 Task: Search one way flight ticket for 1 adult, 5 children, 2 infants in seat and 1 infant on lap in first from Medford: Rogue Valley International-medford Airport to Greensboro: Piedmont Triad International Airport on 5-1-2023. Choice of flights is JetBlue. Number of bags: 7 checked bags. Price is upto 100000. Outbound departure time preference is 15:45. Flight should be less emission only.
Action: Mouse moved to (218, 239)
Screenshot: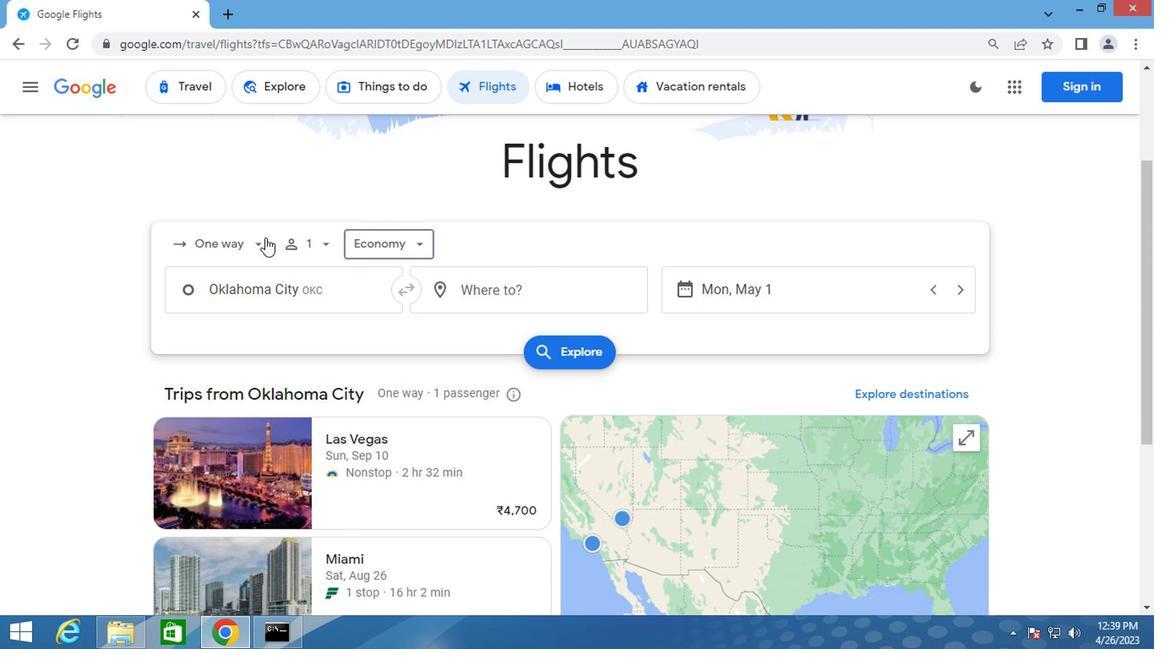 
Action: Mouse pressed left at (218, 239)
Screenshot: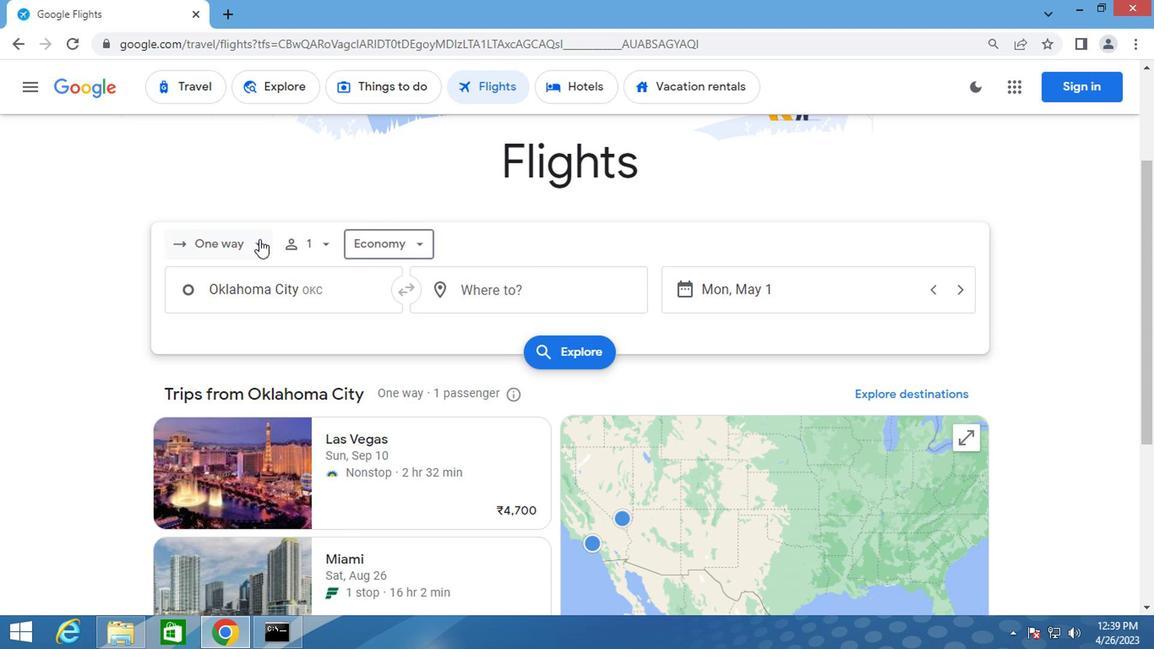 
Action: Mouse moved to (200, 313)
Screenshot: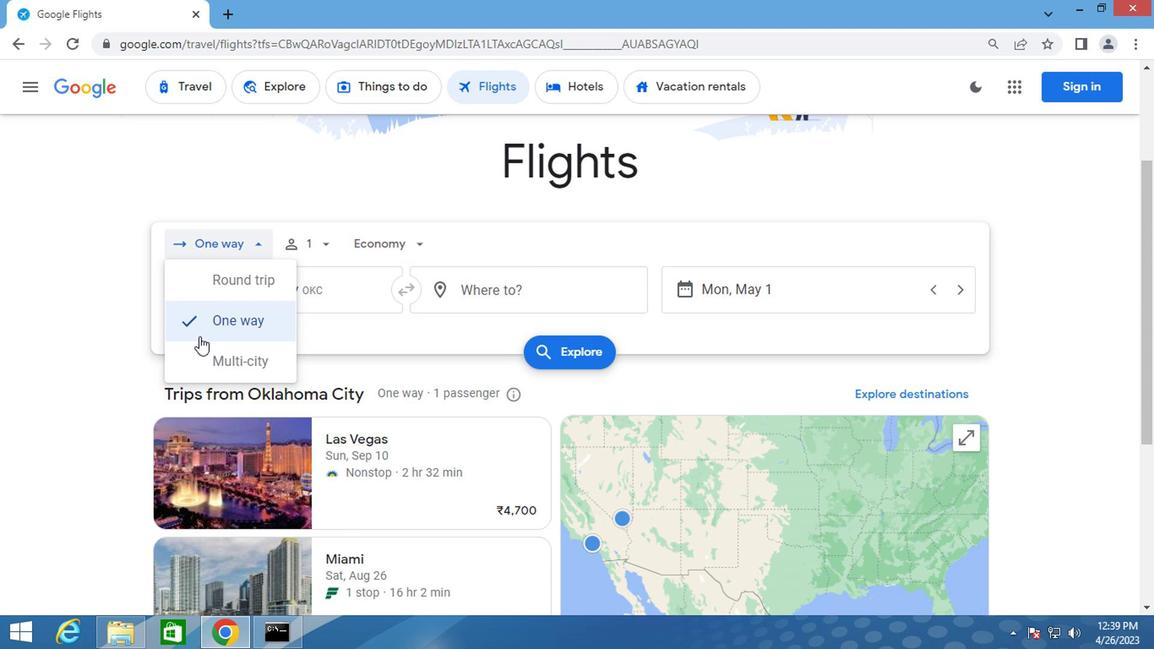 
Action: Mouse pressed left at (200, 313)
Screenshot: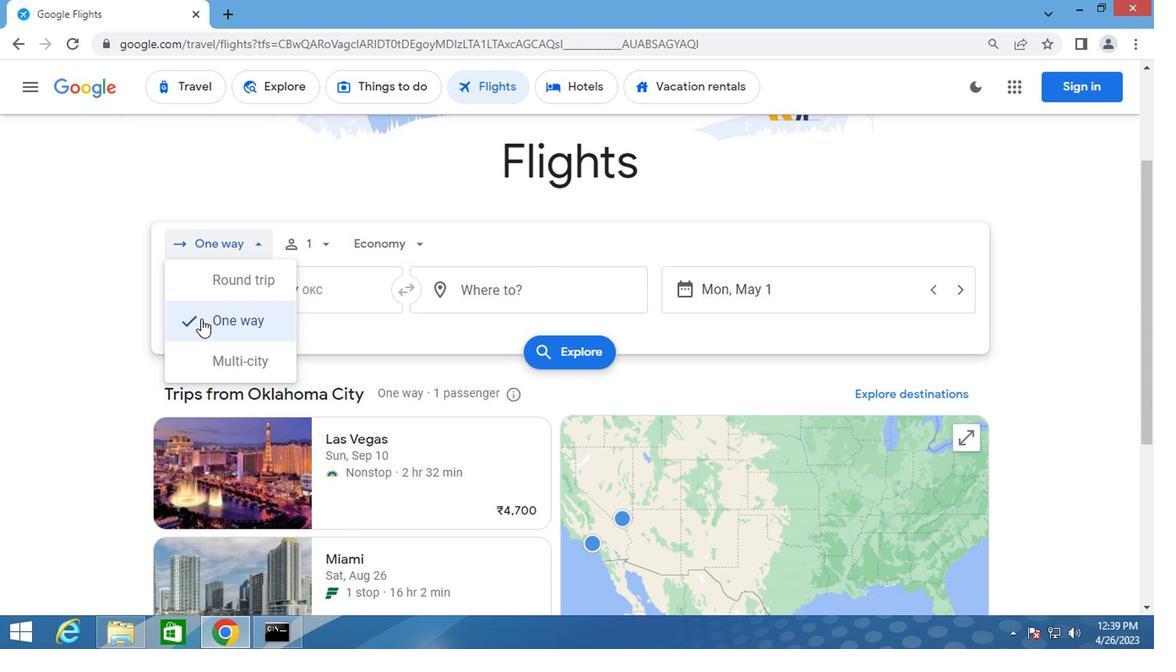 
Action: Mouse moved to (315, 241)
Screenshot: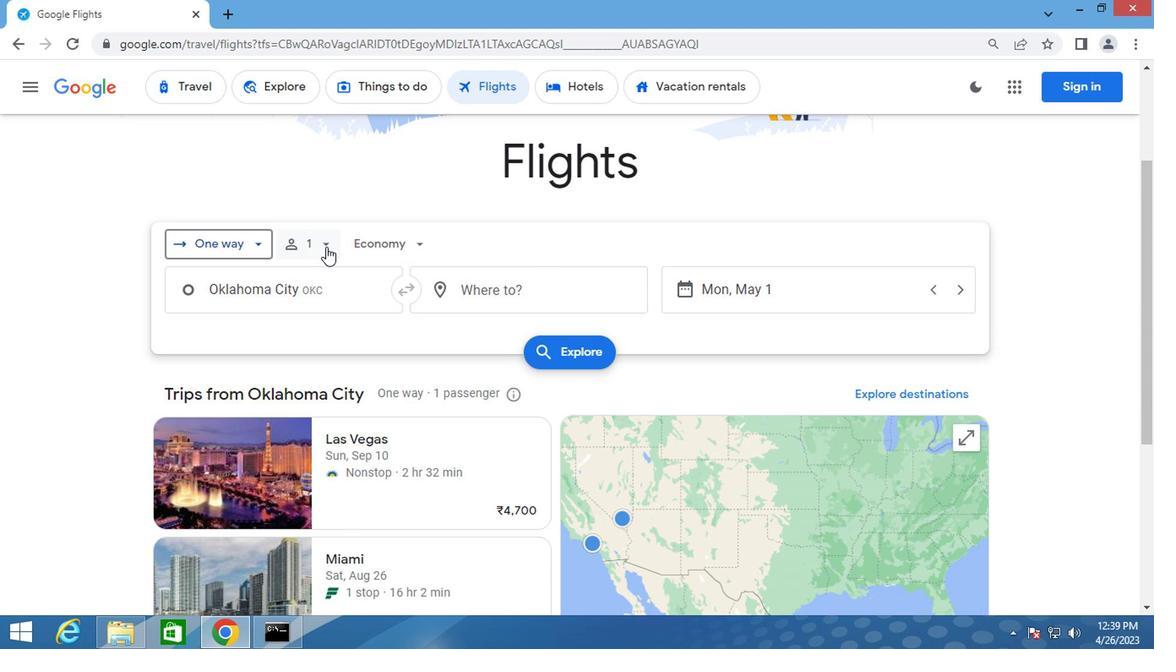 
Action: Mouse pressed left at (315, 241)
Screenshot: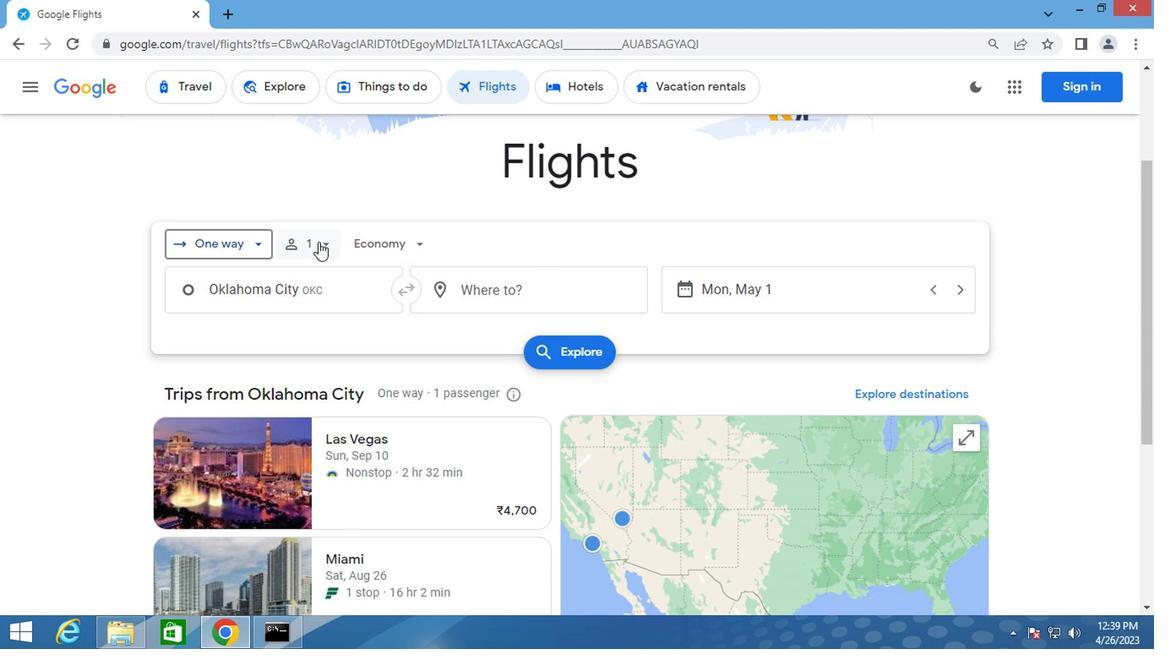
Action: Mouse moved to (449, 336)
Screenshot: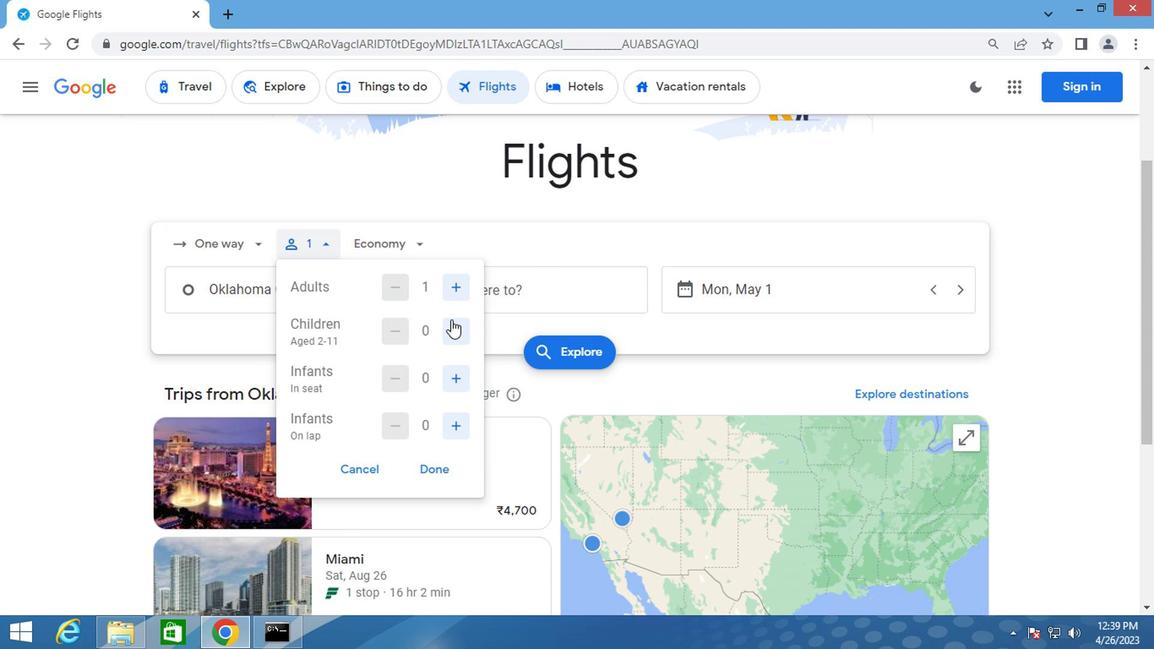 
Action: Mouse pressed left at (449, 336)
Screenshot: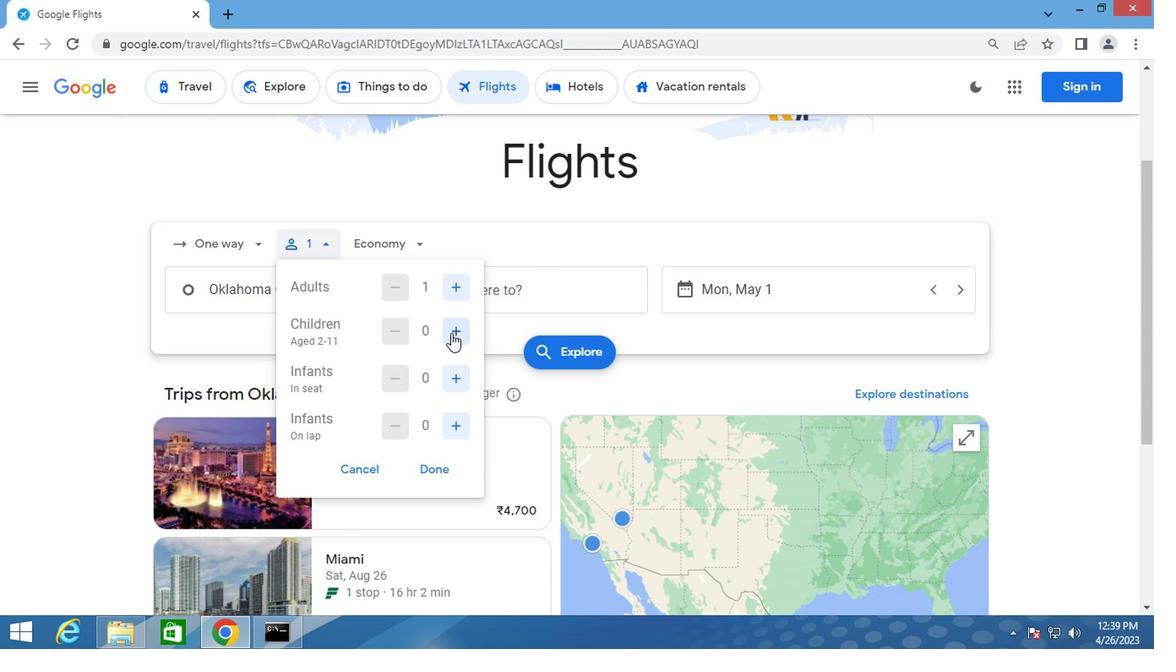 
Action: Mouse pressed left at (449, 336)
Screenshot: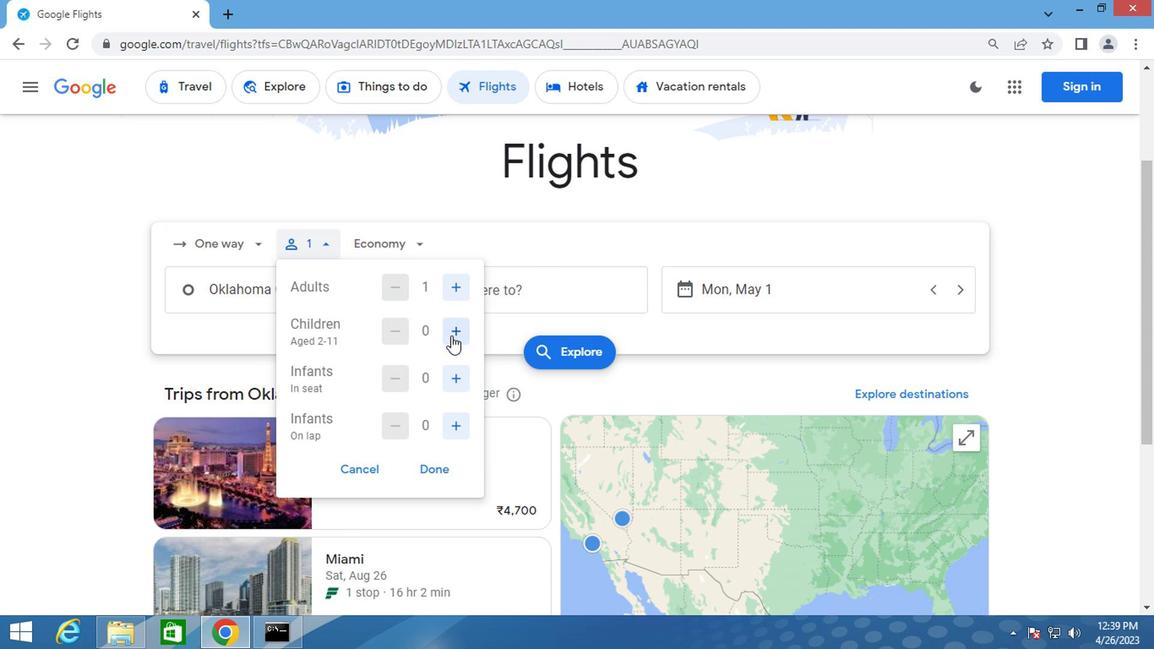
Action: Mouse pressed left at (449, 336)
Screenshot: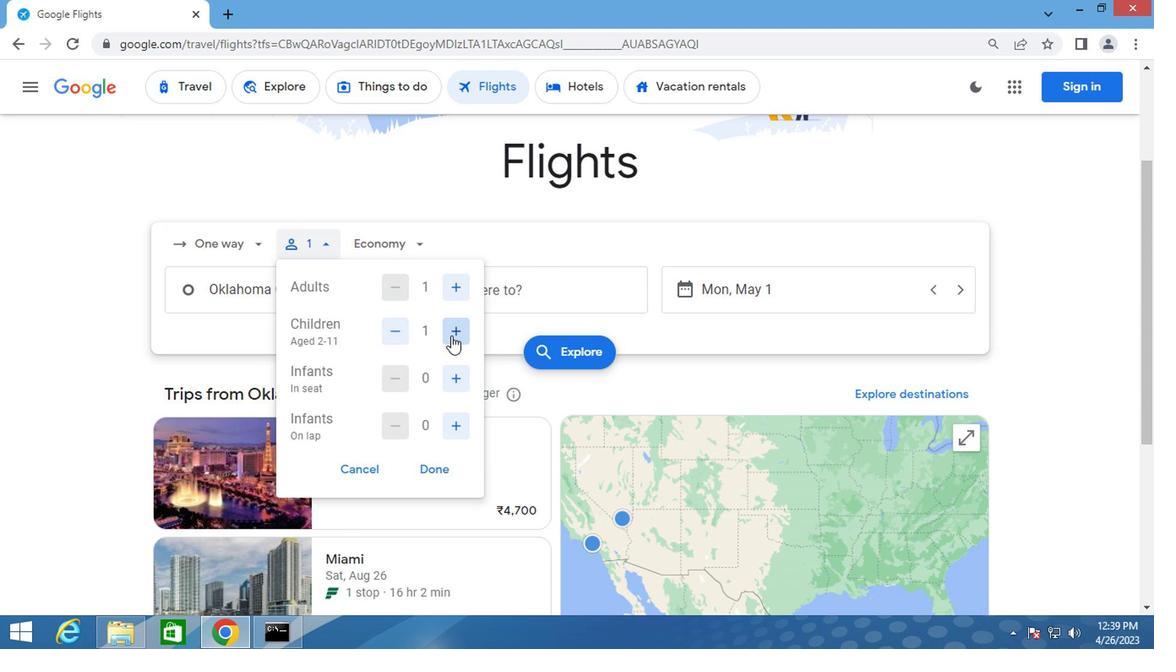 
Action: Mouse pressed left at (449, 336)
Screenshot: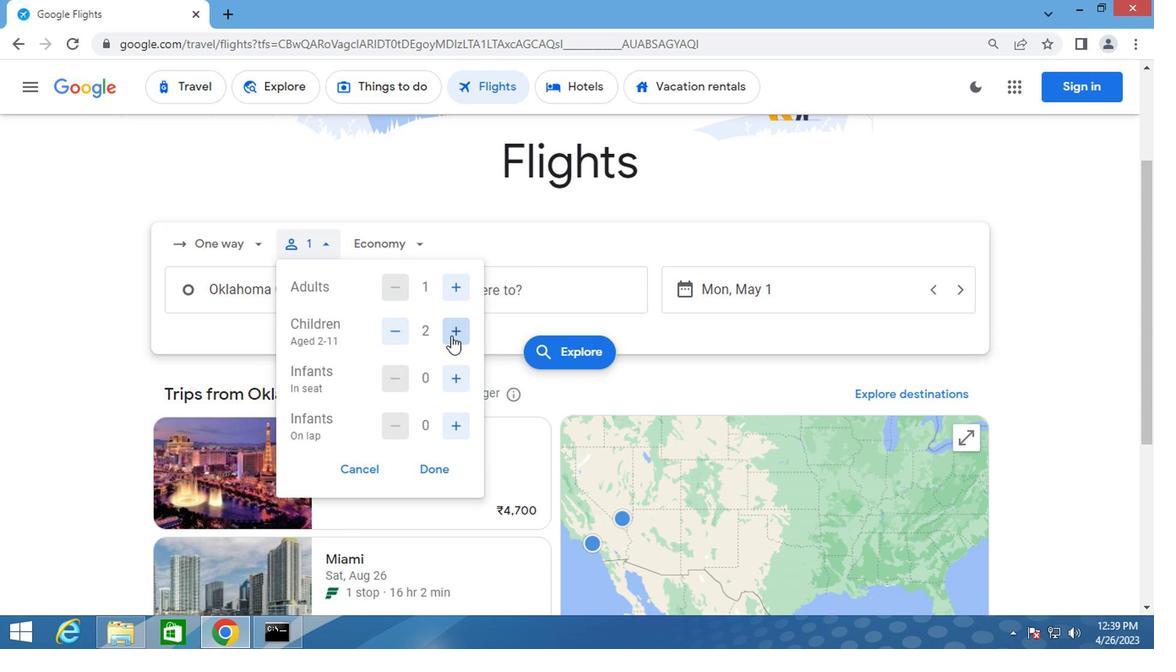 
Action: Mouse moved to (449, 331)
Screenshot: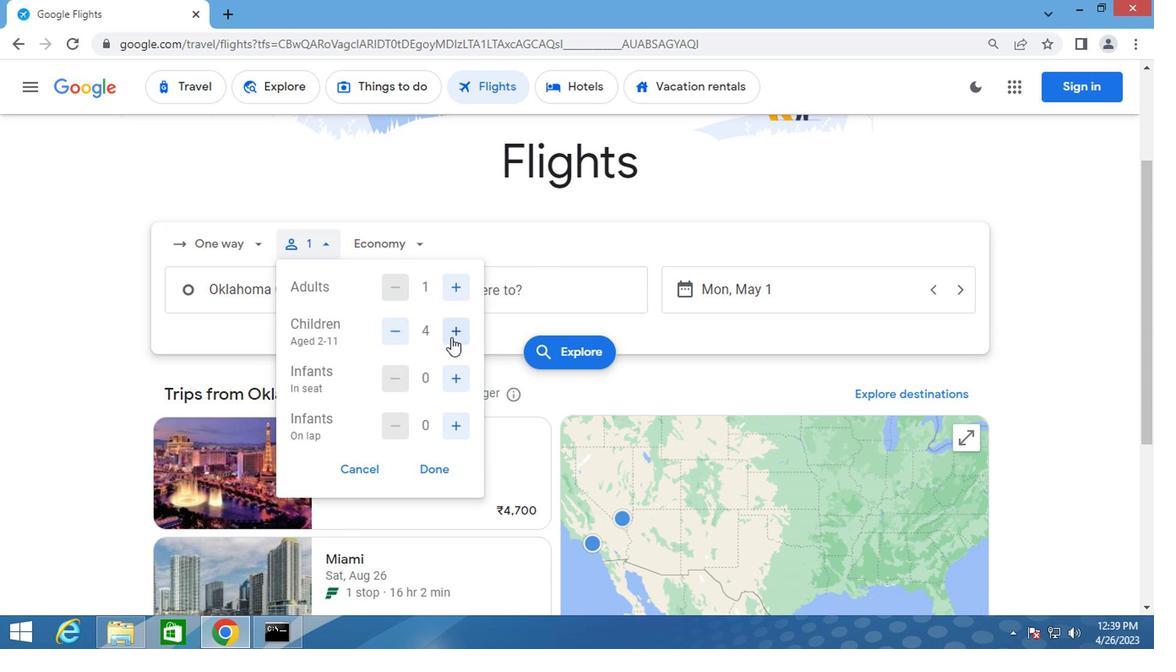 
Action: Mouse pressed left at (449, 331)
Screenshot: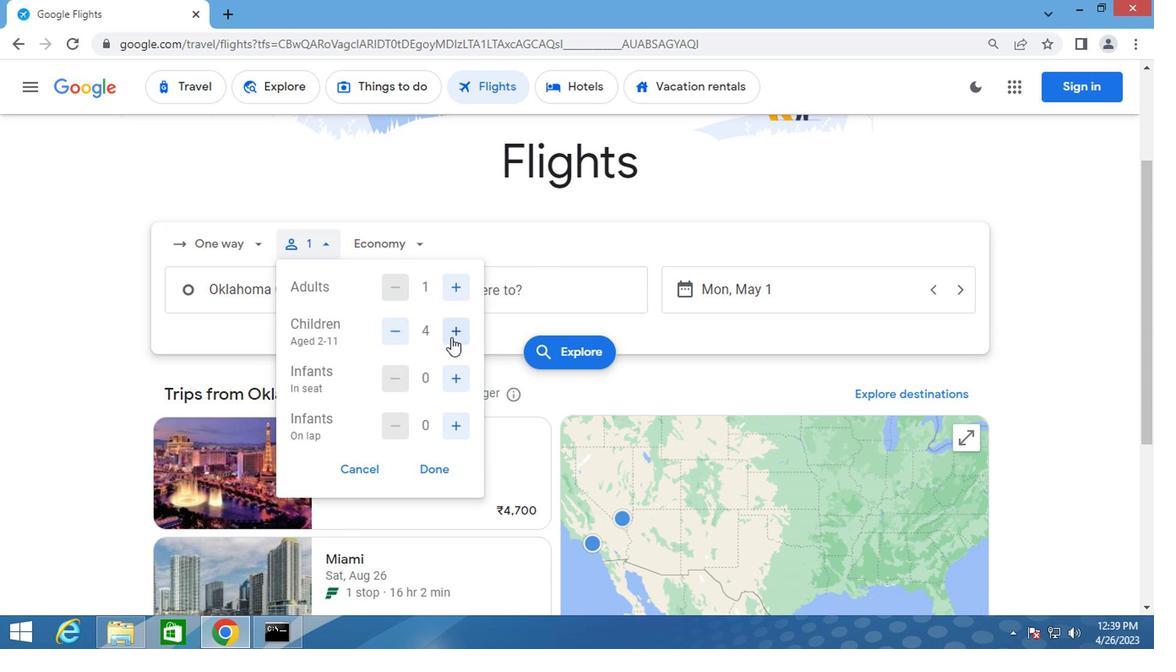 
Action: Mouse moved to (456, 373)
Screenshot: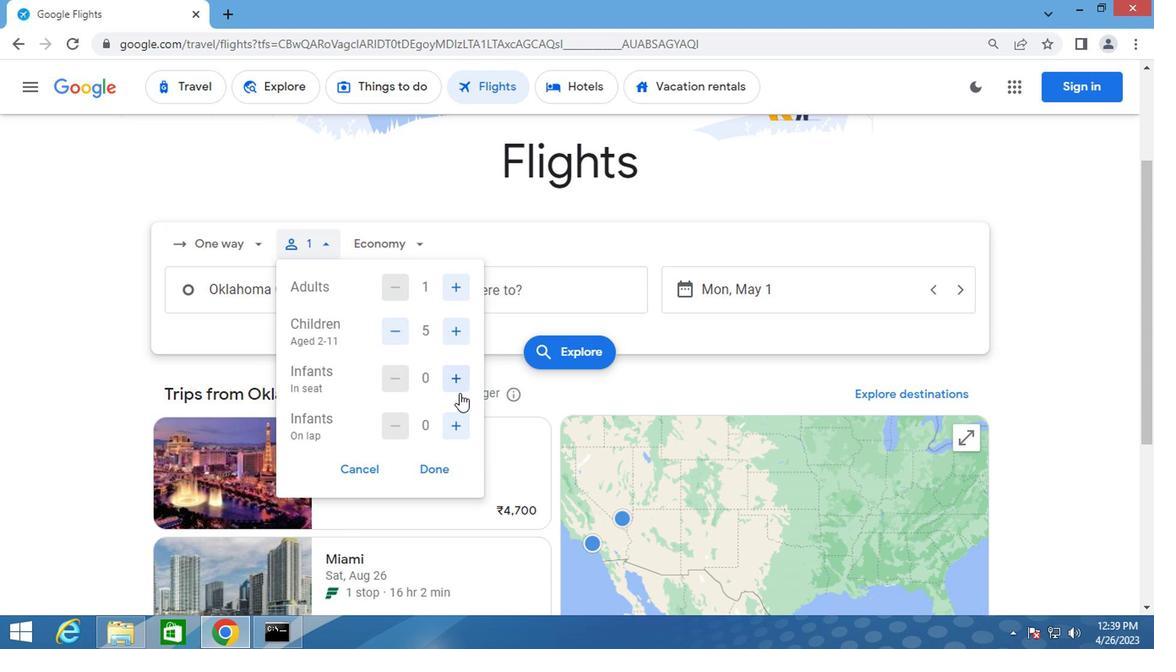 
Action: Mouse pressed left at (456, 373)
Screenshot: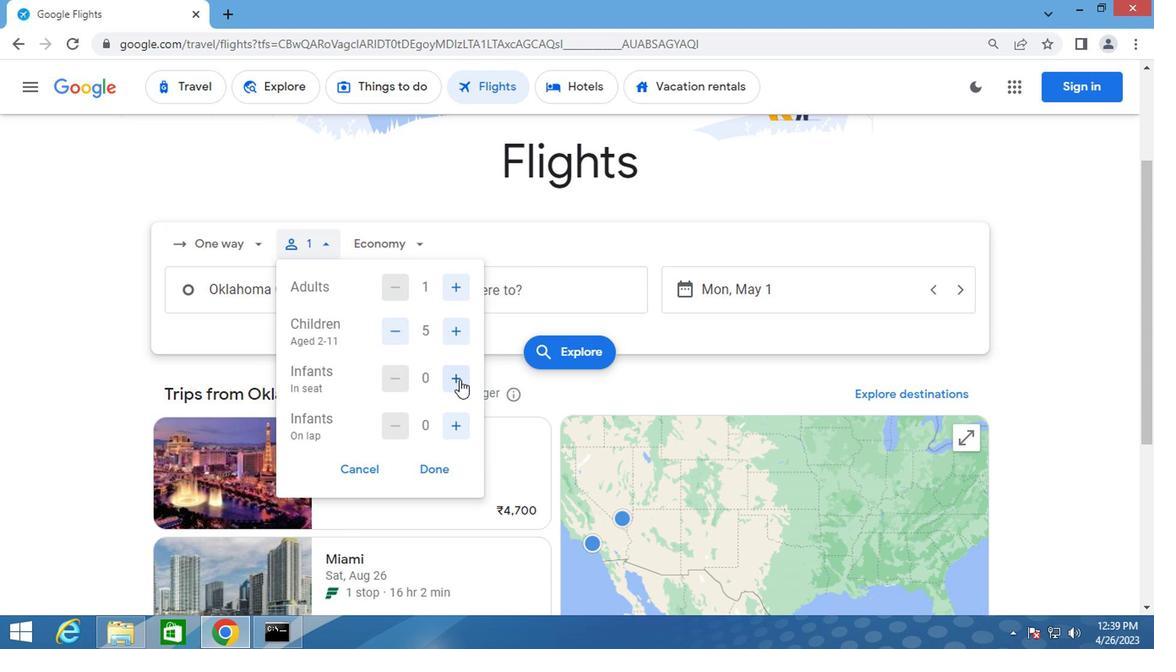 
Action: Mouse pressed left at (456, 373)
Screenshot: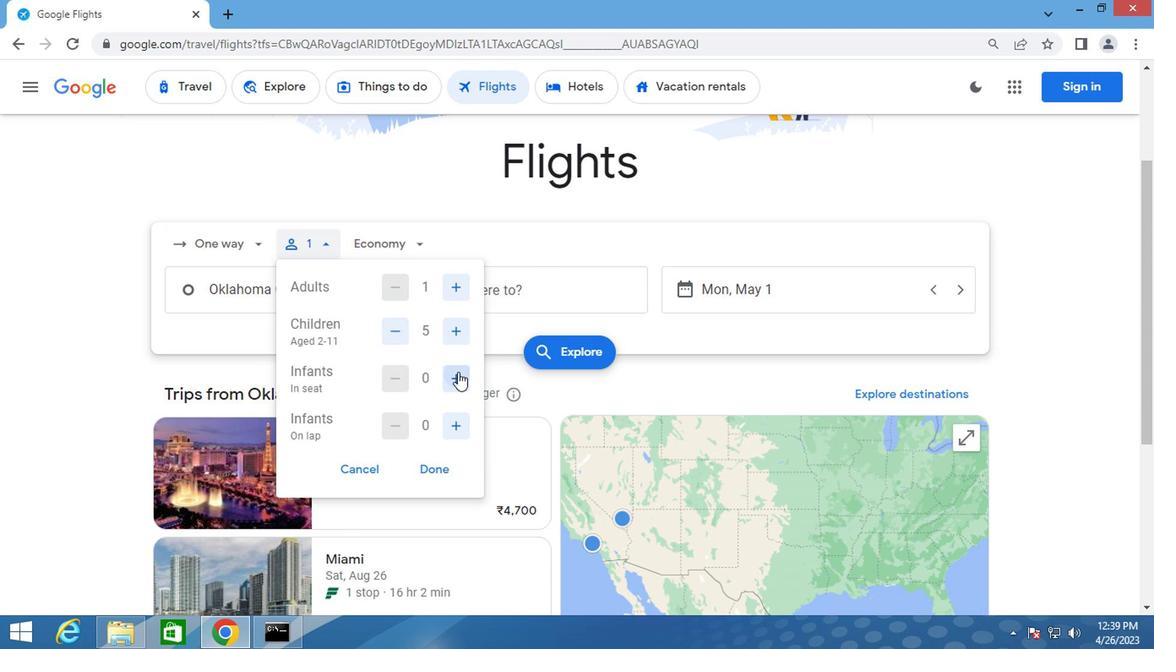 
Action: Mouse moved to (458, 415)
Screenshot: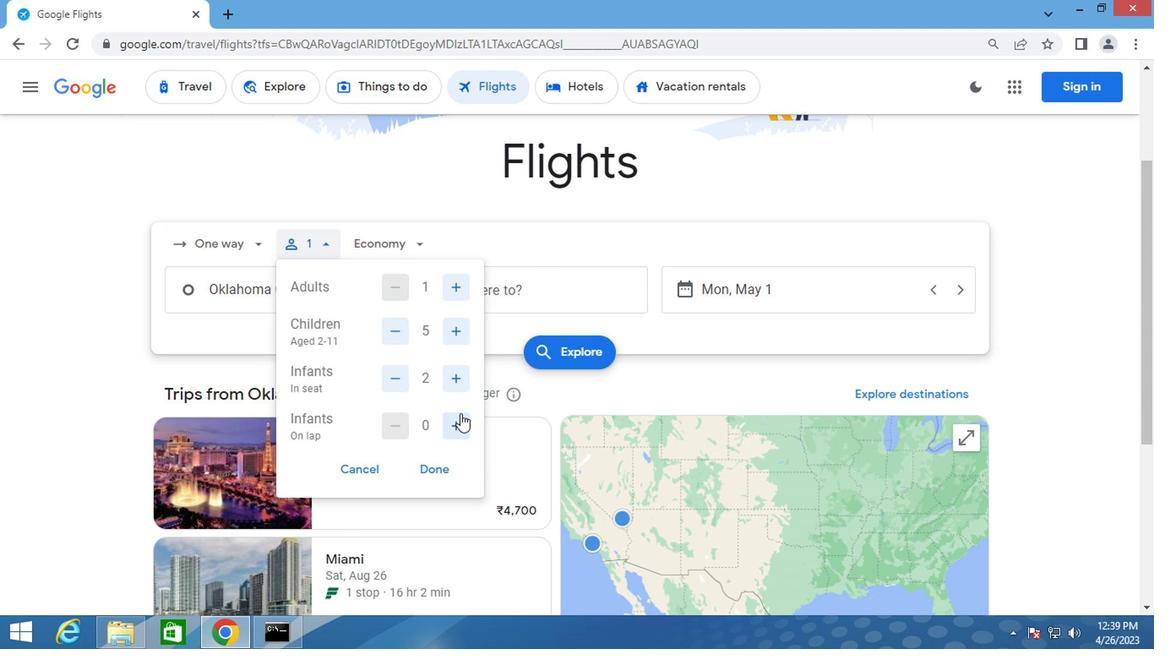 
Action: Mouse pressed left at (458, 415)
Screenshot: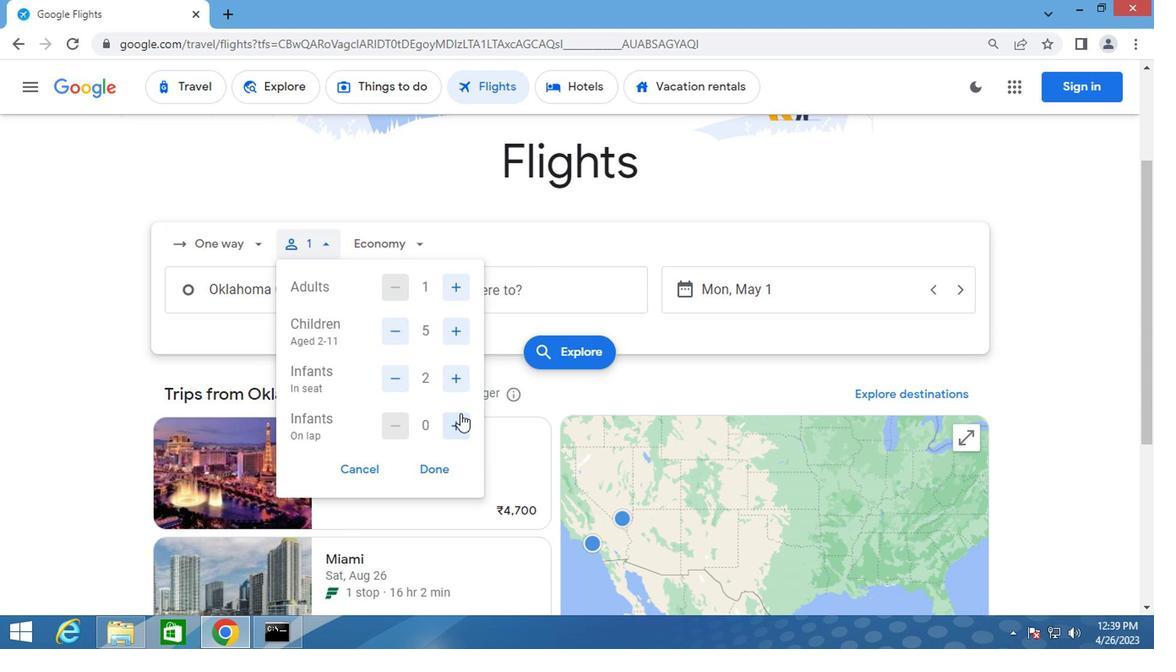 
Action: Mouse moved to (399, 251)
Screenshot: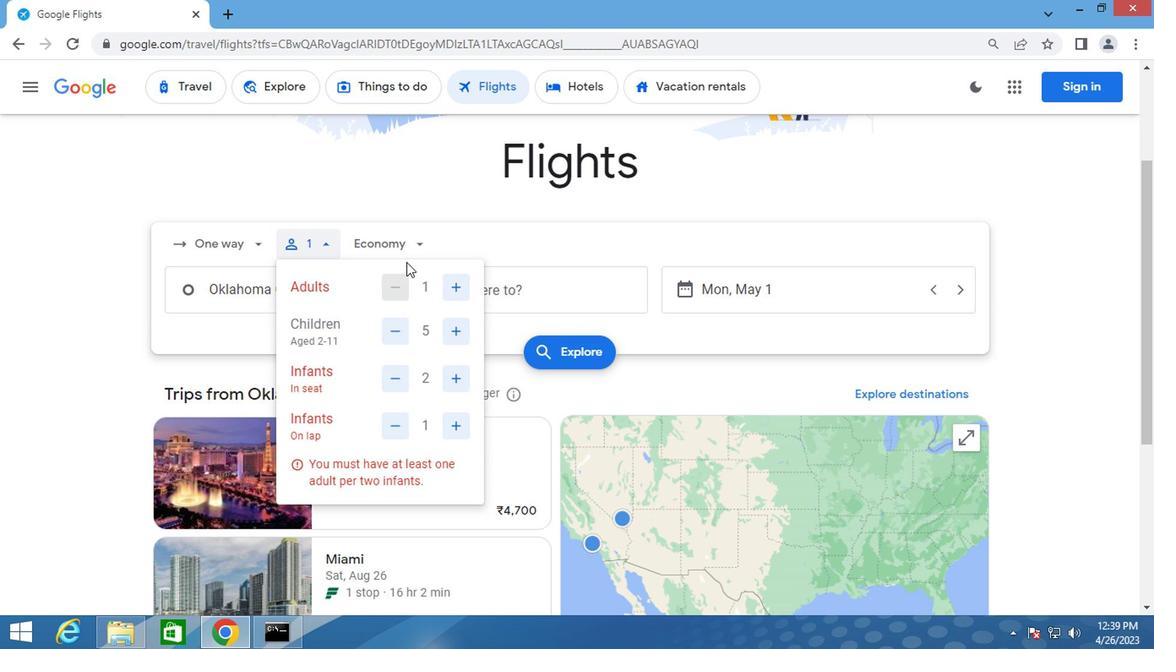 
Action: Mouse pressed left at (399, 251)
Screenshot: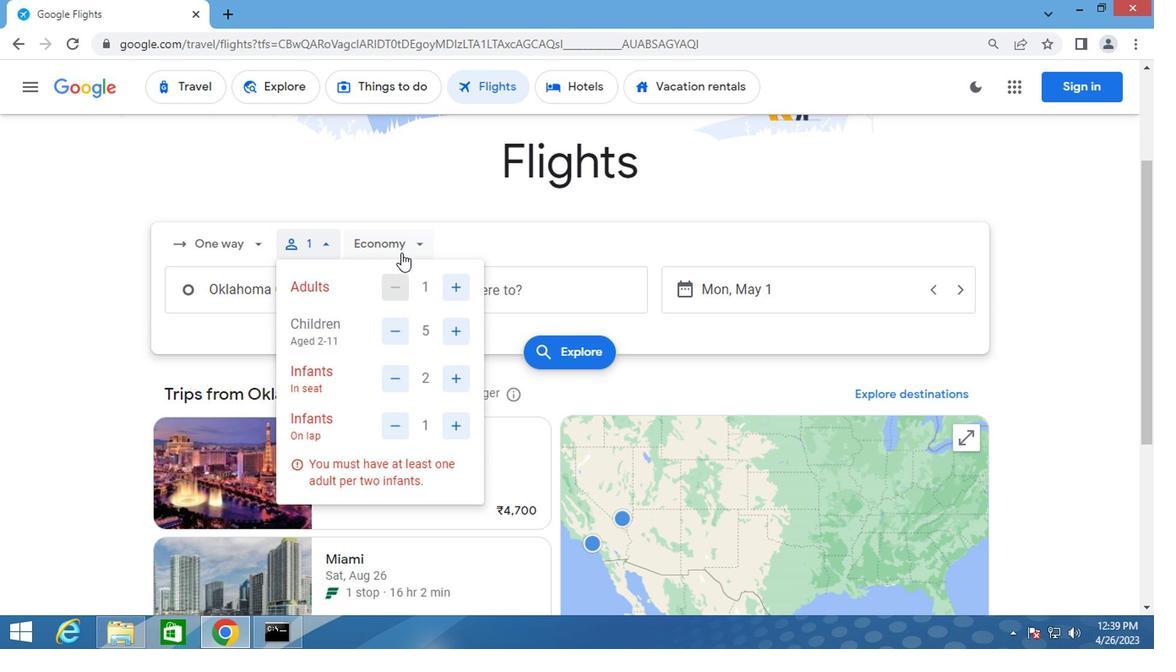 
Action: Mouse moved to (420, 398)
Screenshot: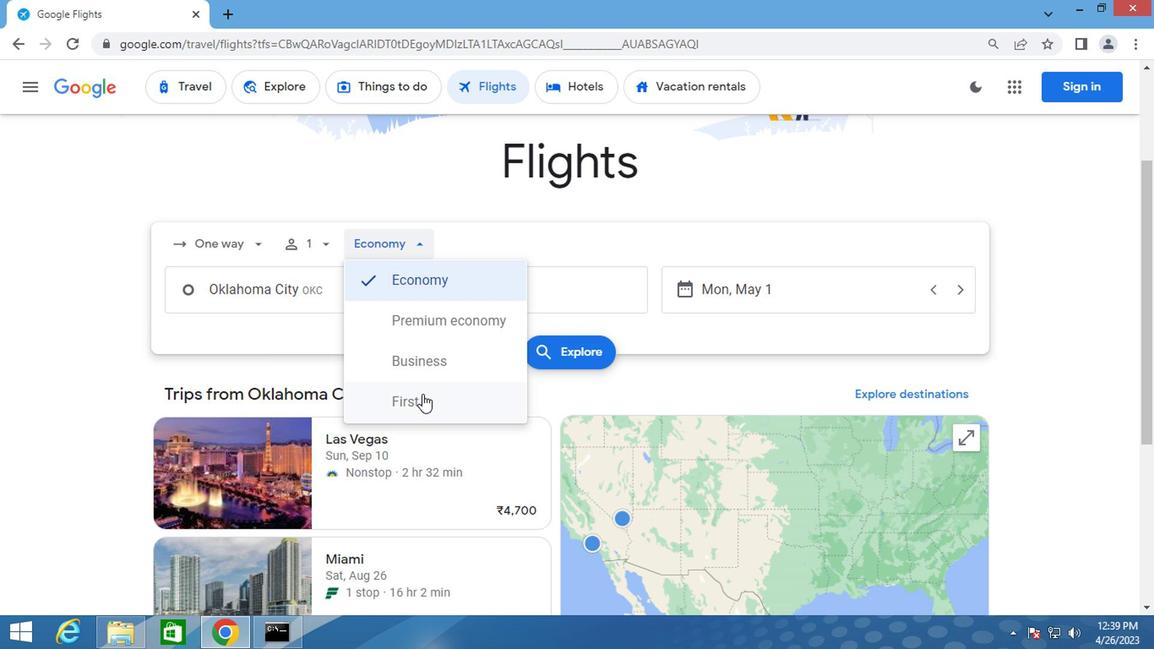 
Action: Mouse pressed left at (420, 398)
Screenshot: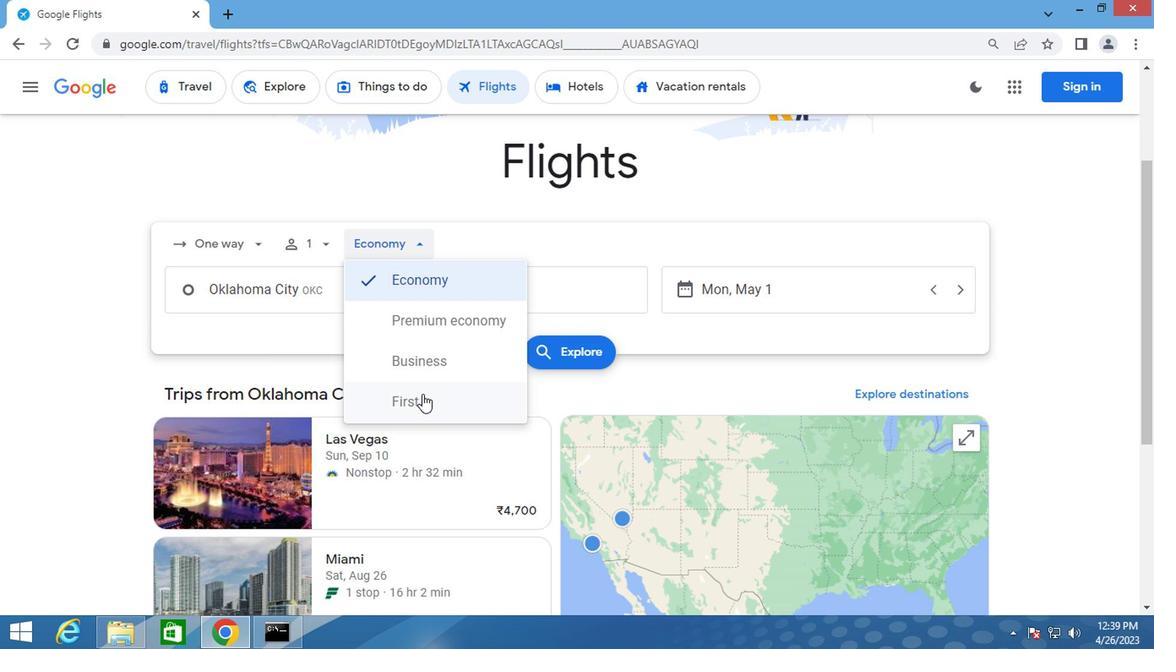 
Action: Mouse moved to (289, 297)
Screenshot: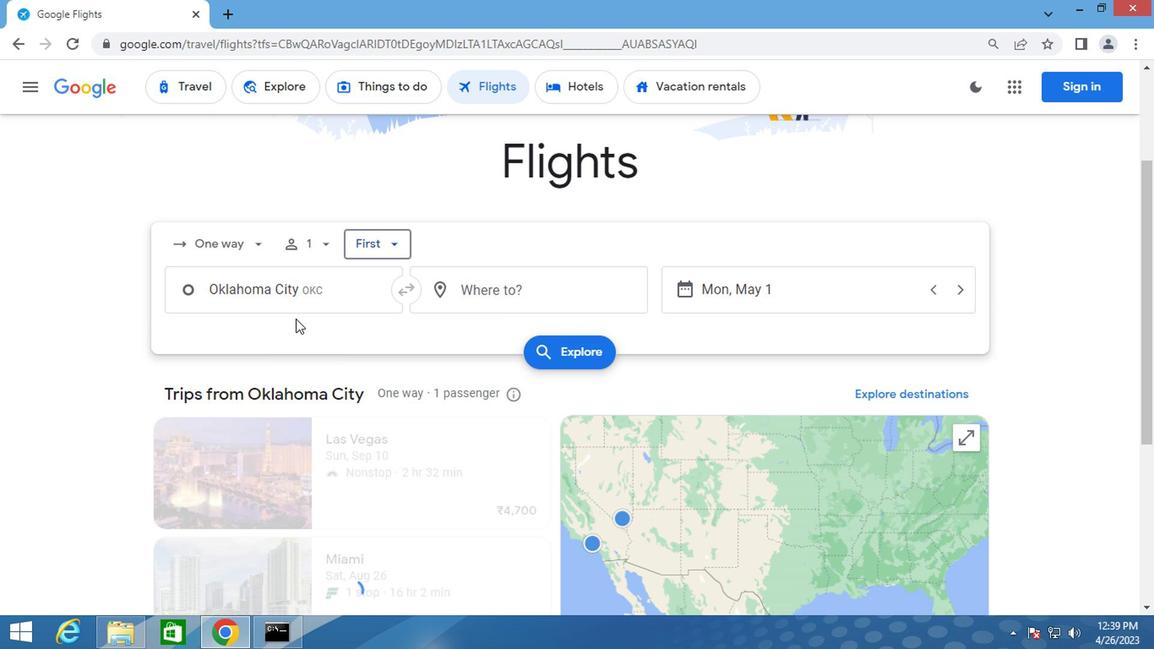 
Action: Mouse pressed left at (289, 297)
Screenshot: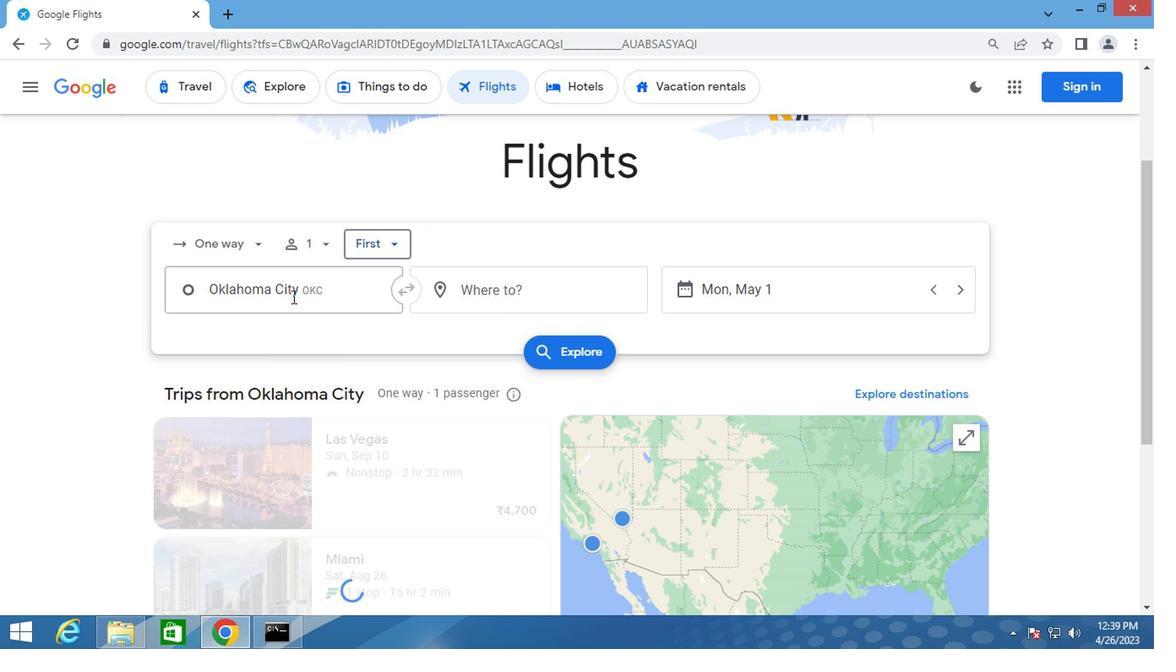 
Action: Key pressed medford
Screenshot: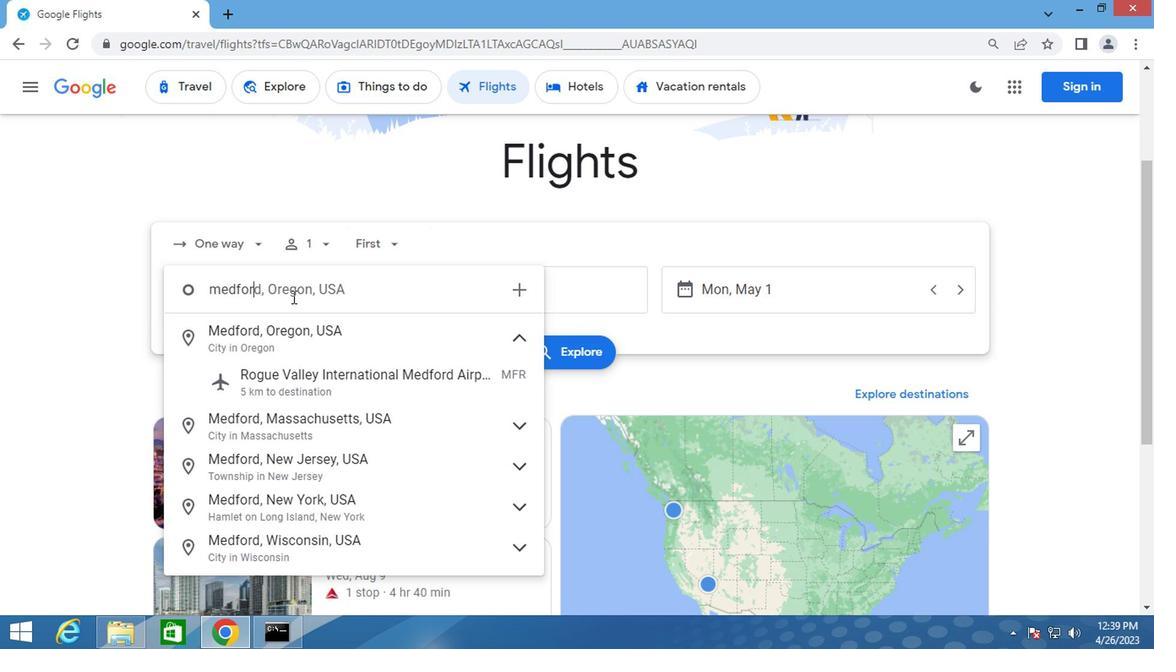 
Action: Mouse moved to (273, 395)
Screenshot: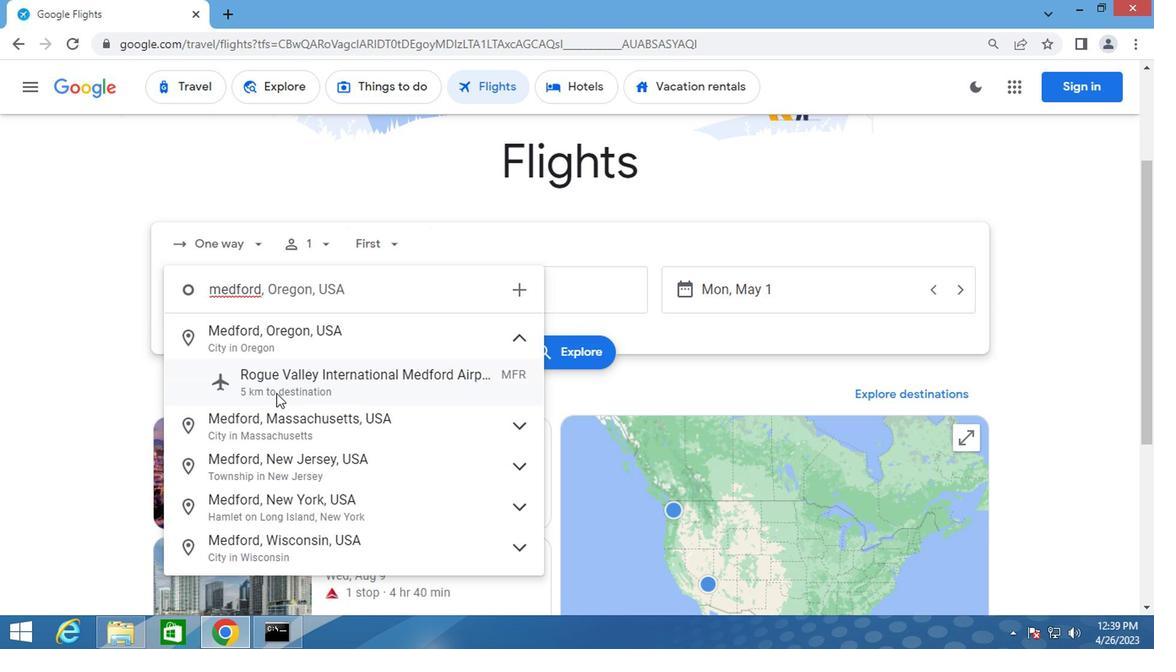 
Action: Mouse pressed left at (273, 395)
Screenshot: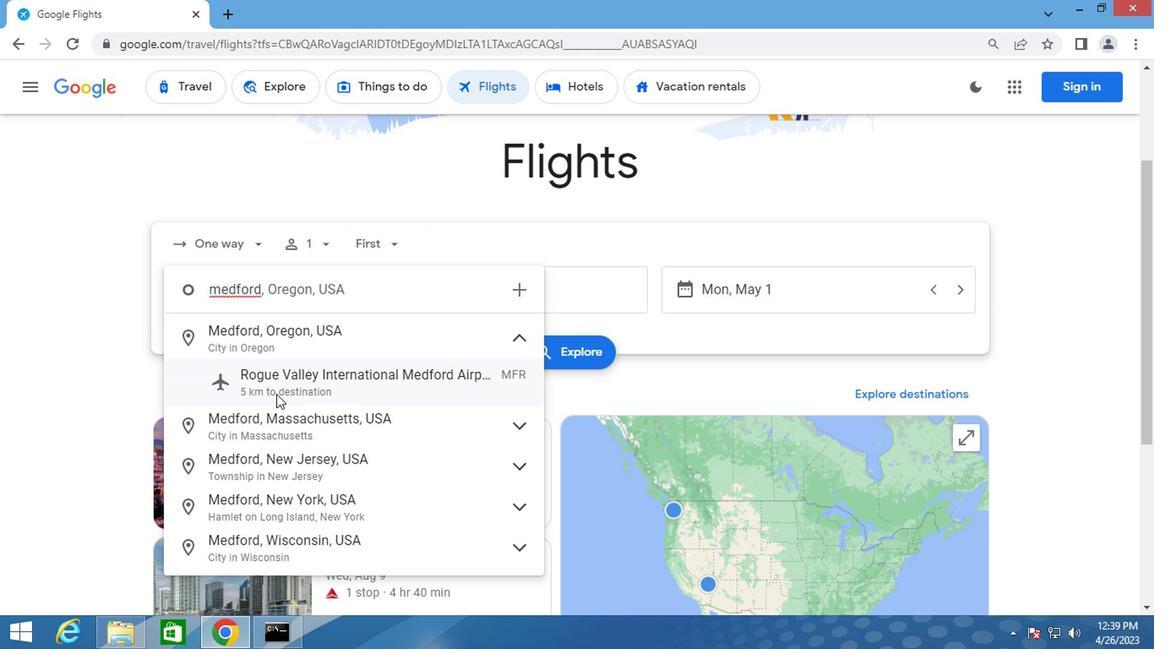 
Action: Mouse moved to (456, 297)
Screenshot: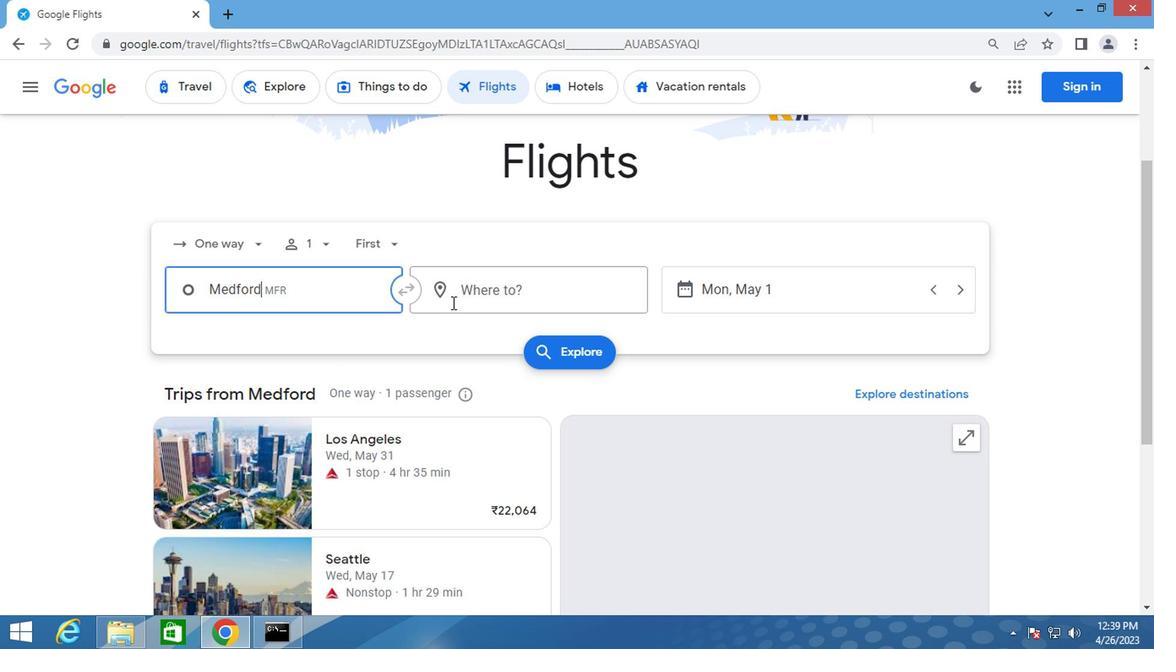 
Action: Mouse pressed left at (456, 297)
Screenshot: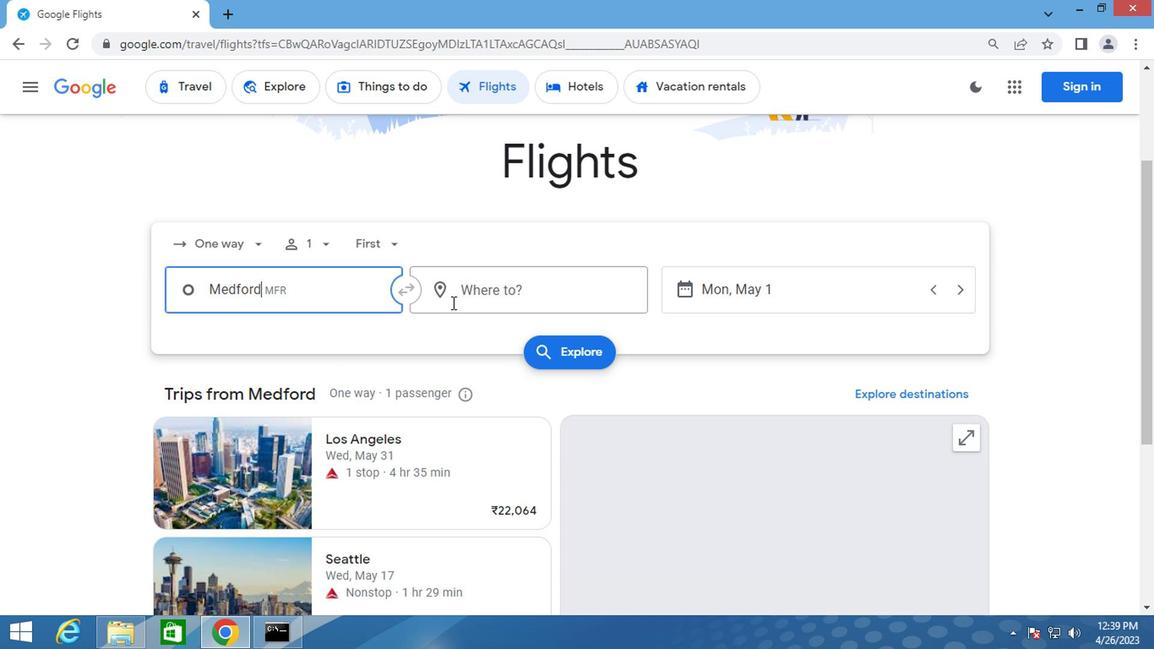 
Action: Key pressed greensbp<Key.backspace>o0<Key.backspace>
Screenshot: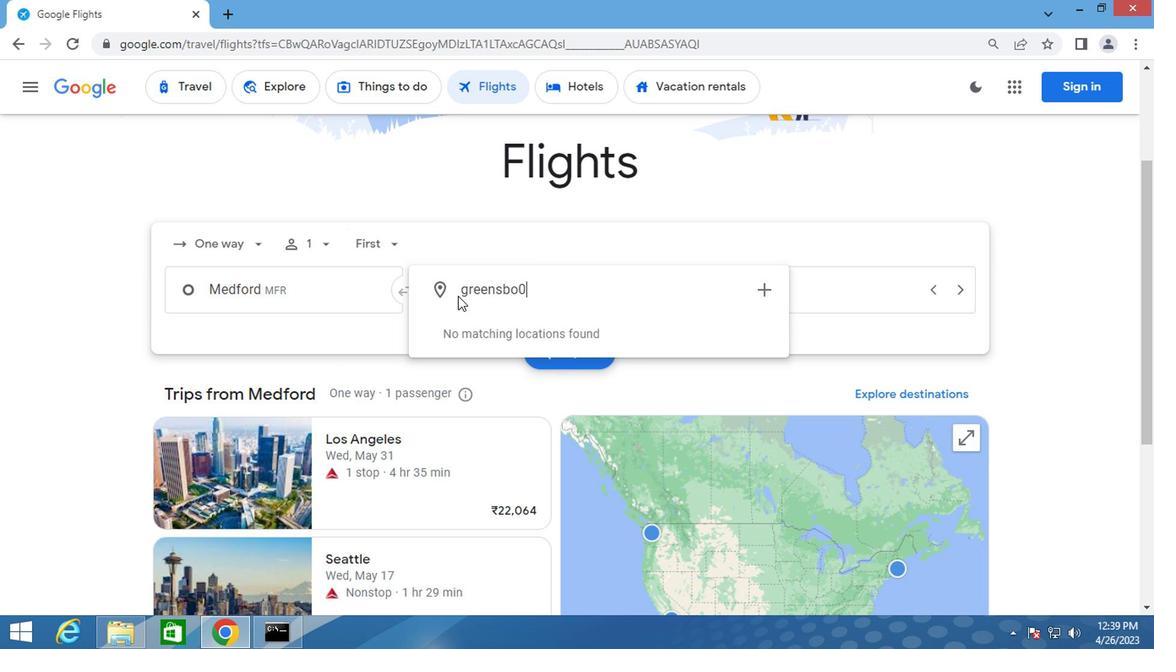 
Action: Mouse moved to (512, 383)
Screenshot: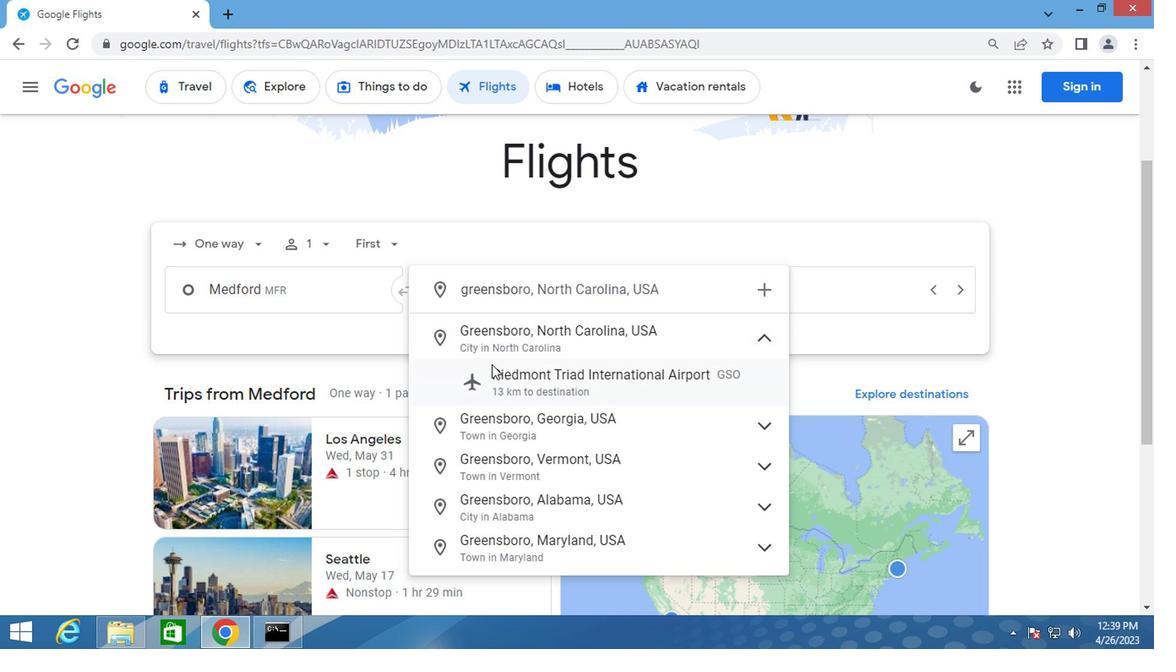 
Action: Mouse pressed left at (512, 383)
Screenshot: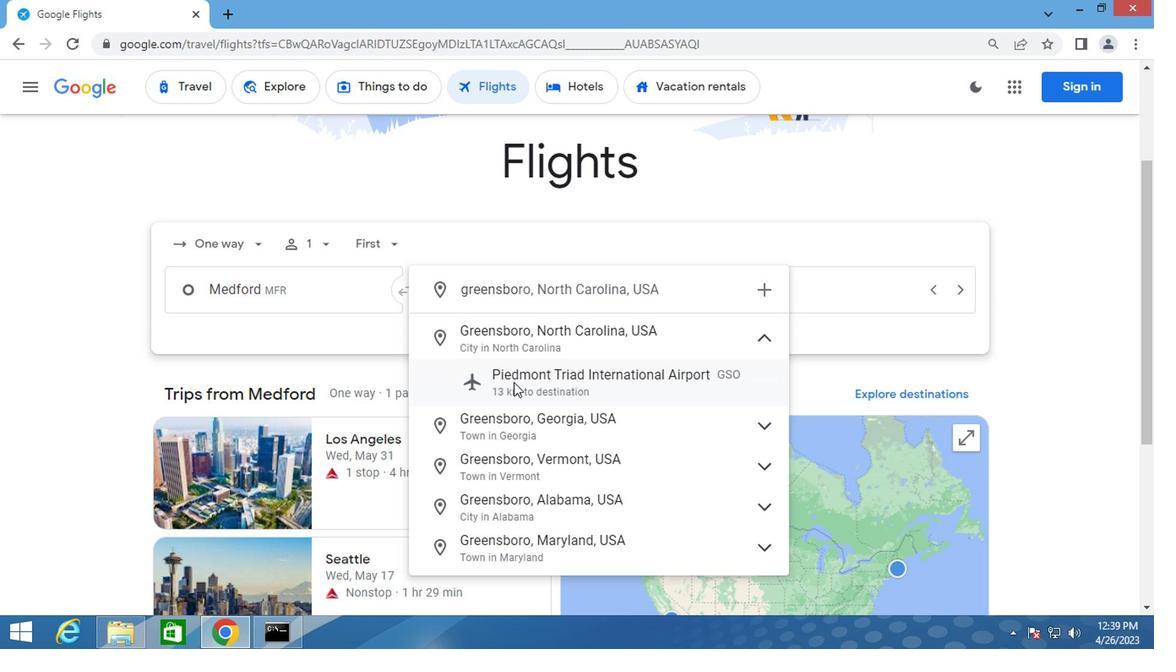 
Action: Mouse moved to (497, 395)
Screenshot: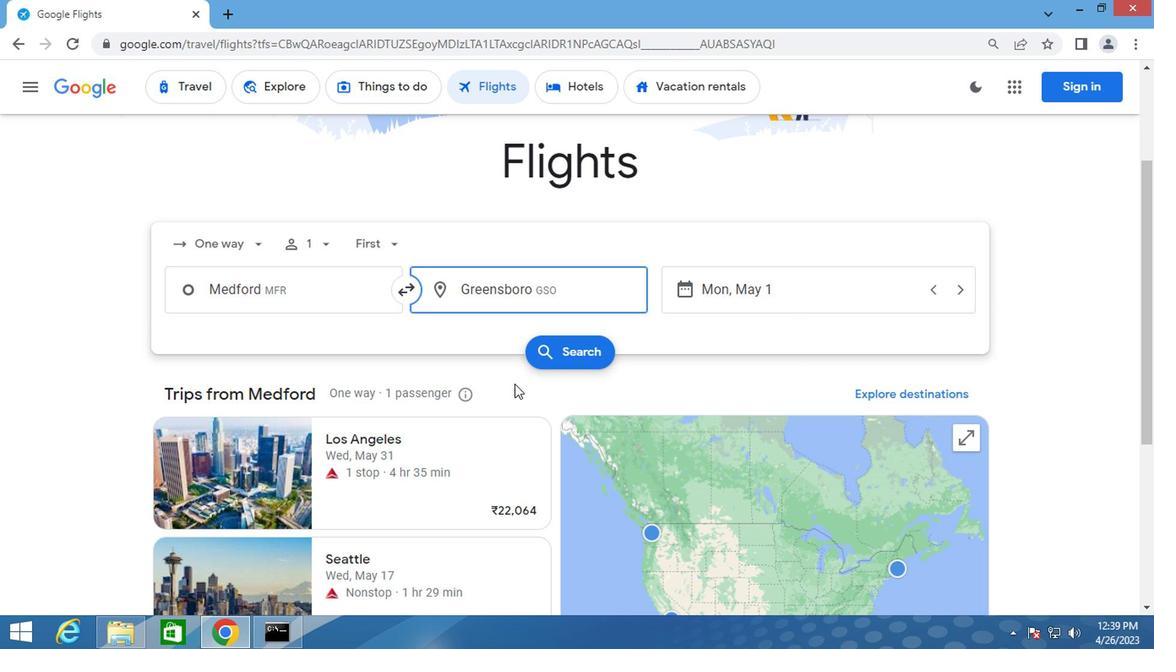 
Action: Mouse scrolled (497, 394) with delta (0, 0)
Screenshot: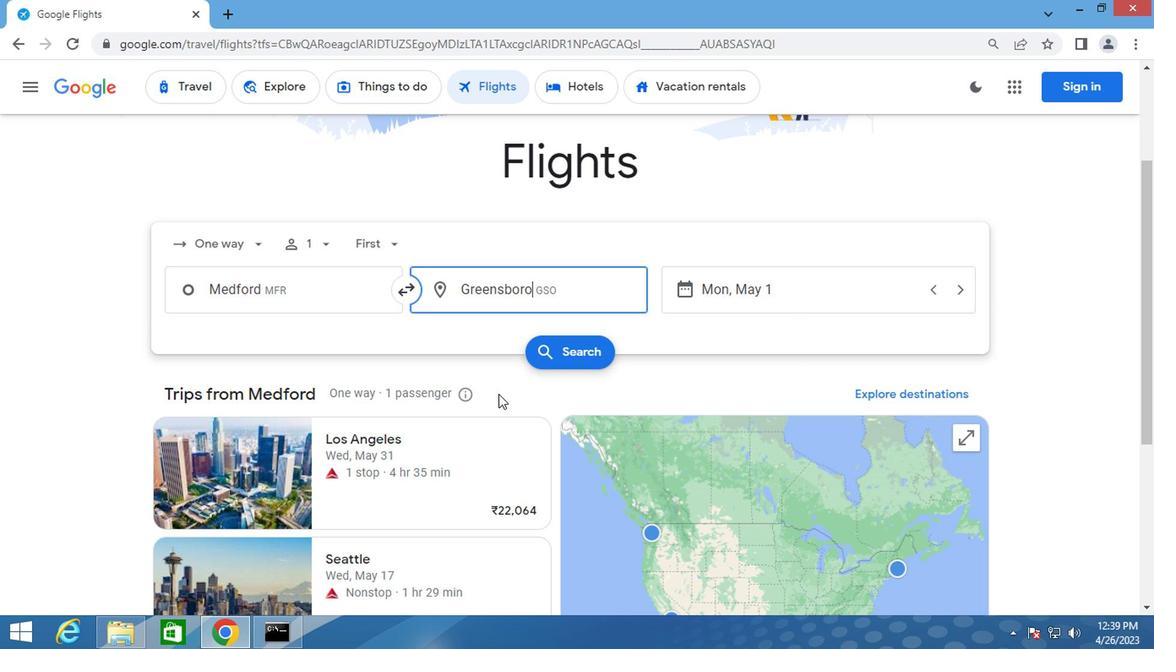 
Action: Mouse moved to (721, 216)
Screenshot: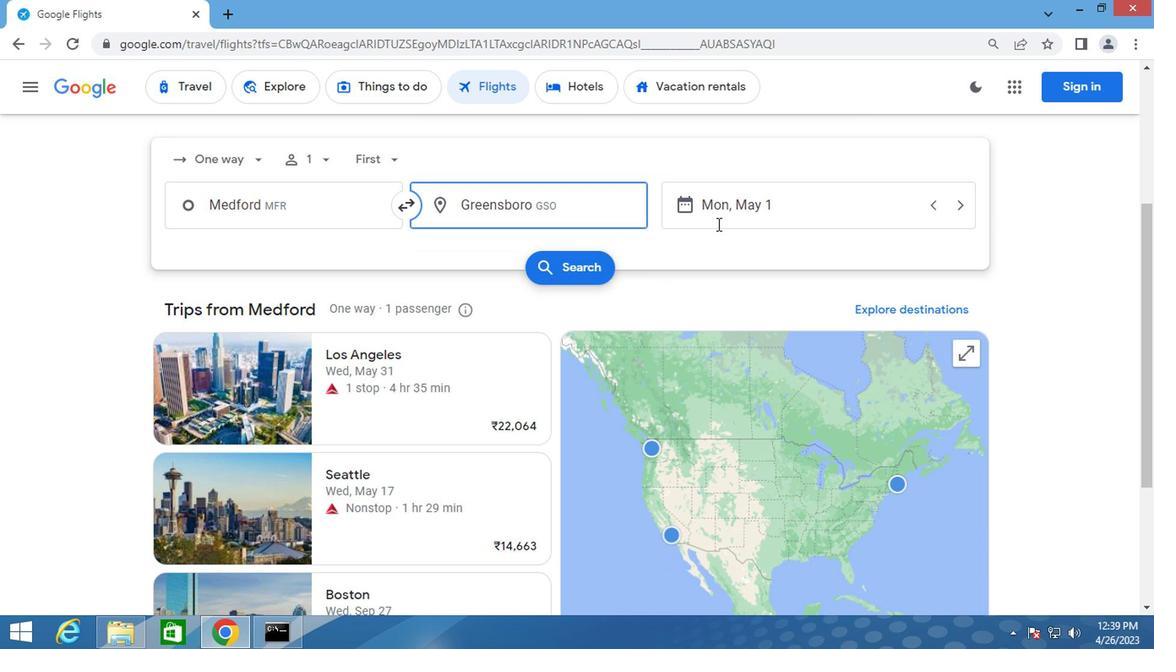 
Action: Mouse pressed left at (721, 216)
Screenshot: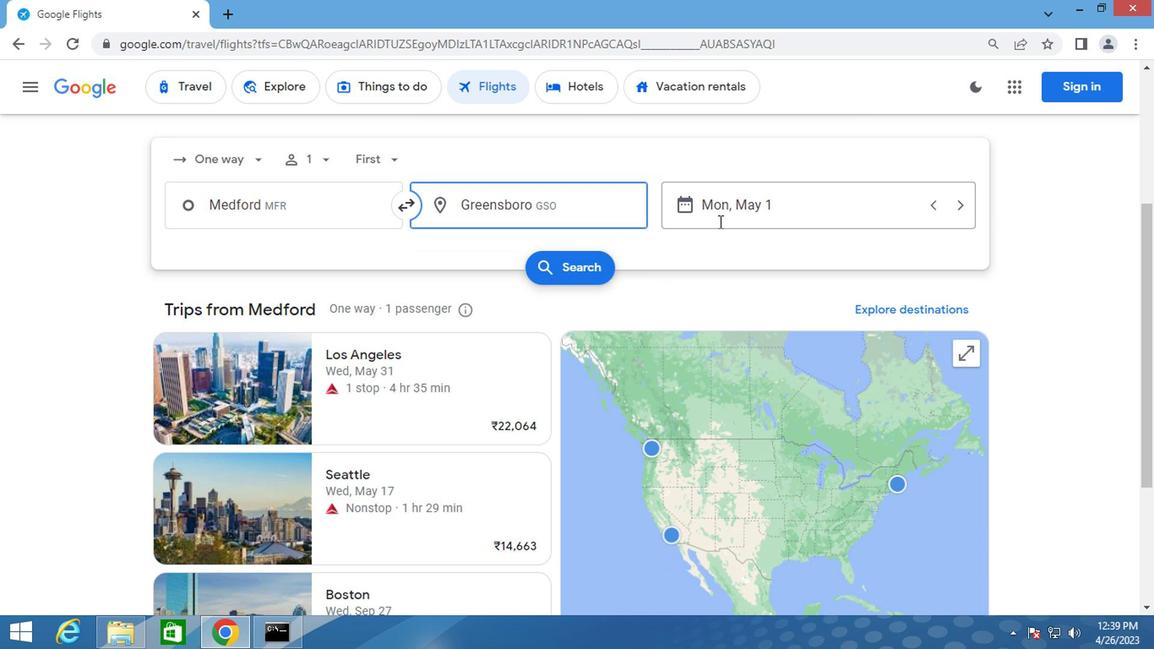 
Action: Mouse moved to (725, 305)
Screenshot: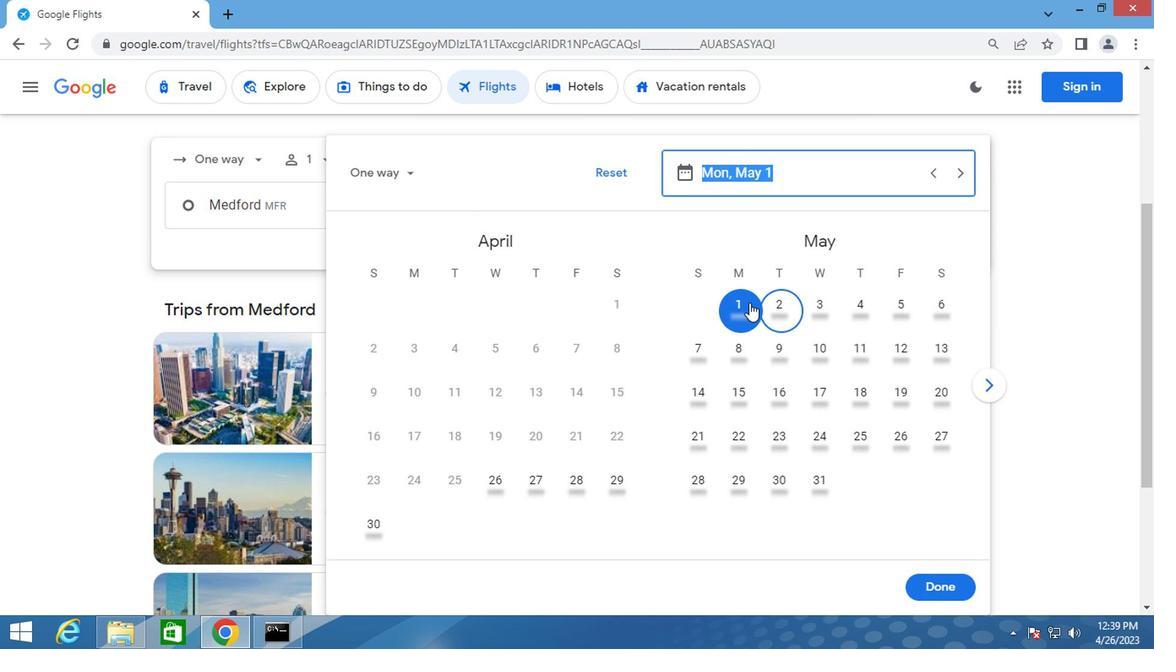 
Action: Mouse pressed left at (725, 305)
Screenshot: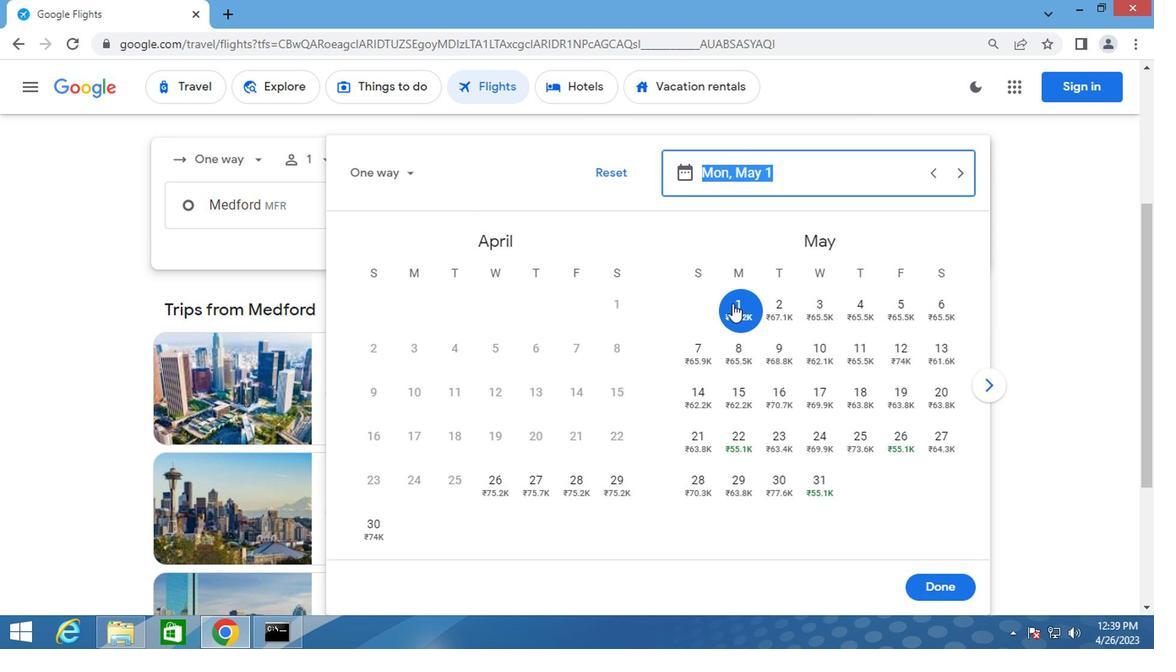 
Action: Mouse moved to (928, 591)
Screenshot: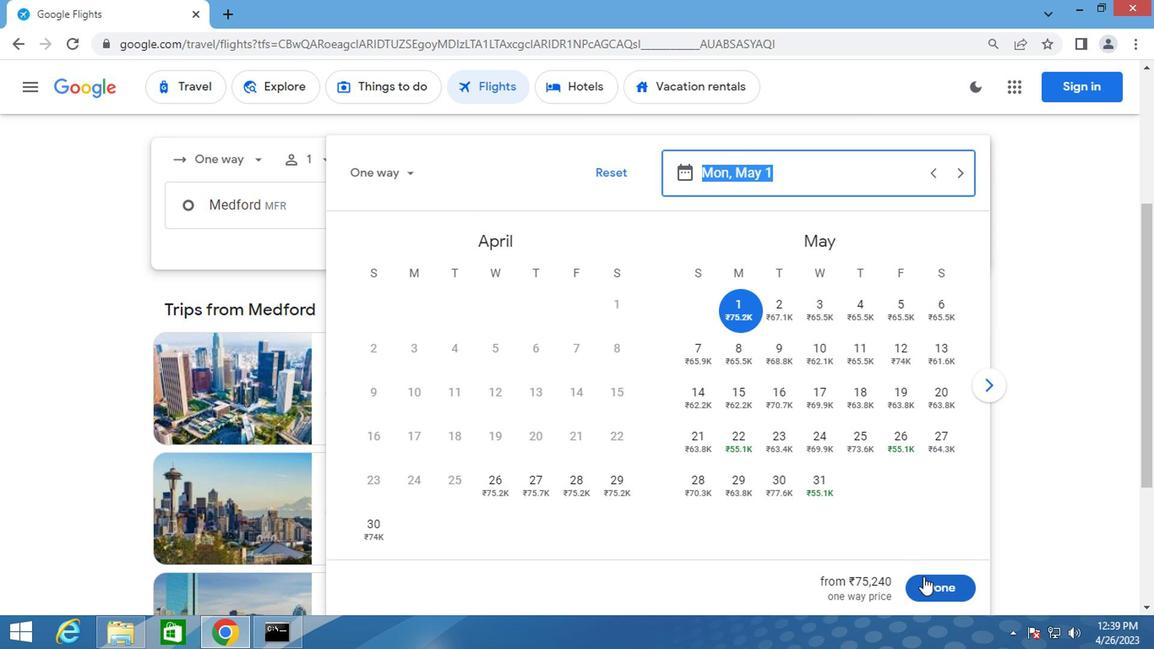 
Action: Mouse pressed left at (928, 591)
Screenshot: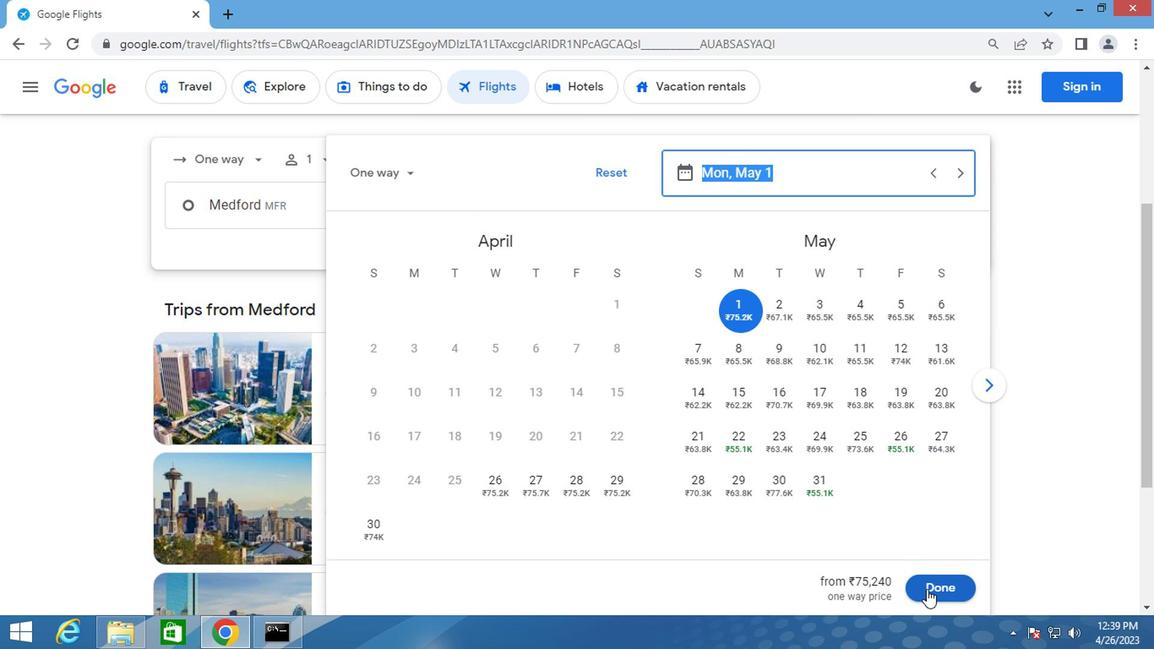 
Action: Mouse moved to (594, 255)
Screenshot: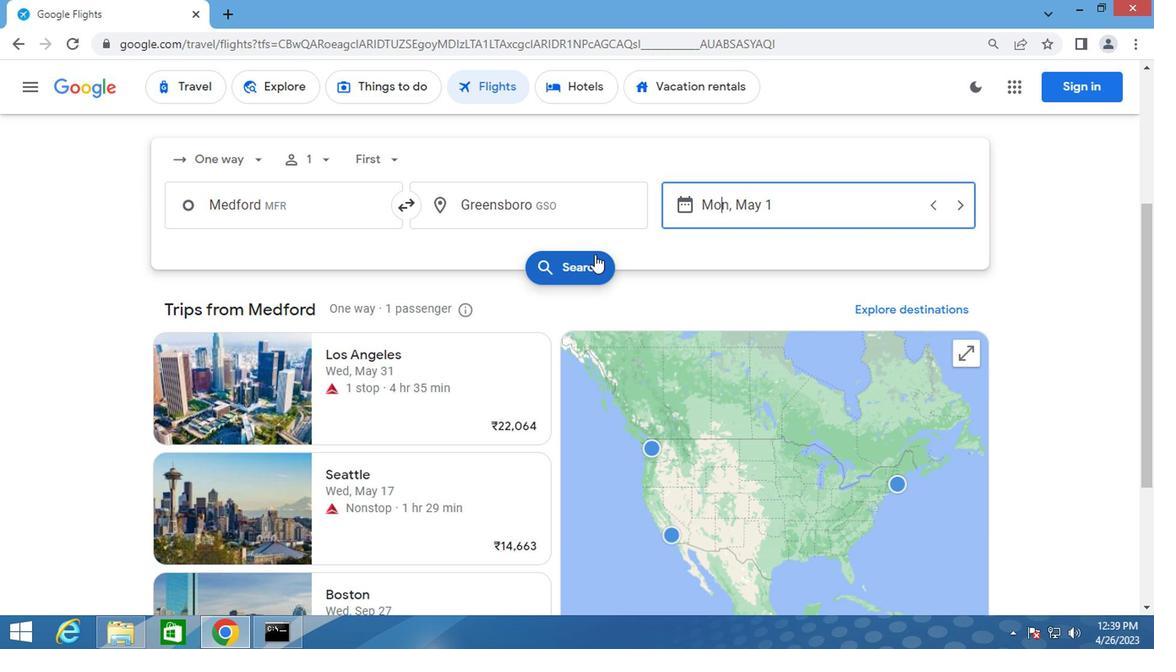 
Action: Mouse pressed left at (594, 255)
Screenshot: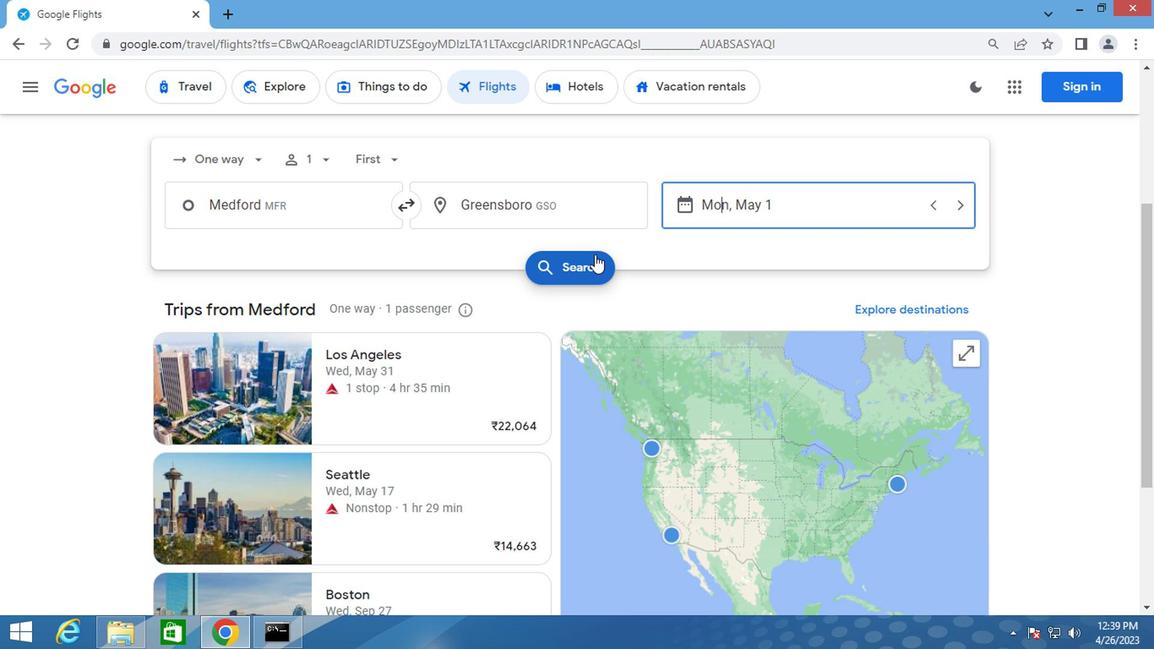 
Action: Mouse moved to (211, 234)
Screenshot: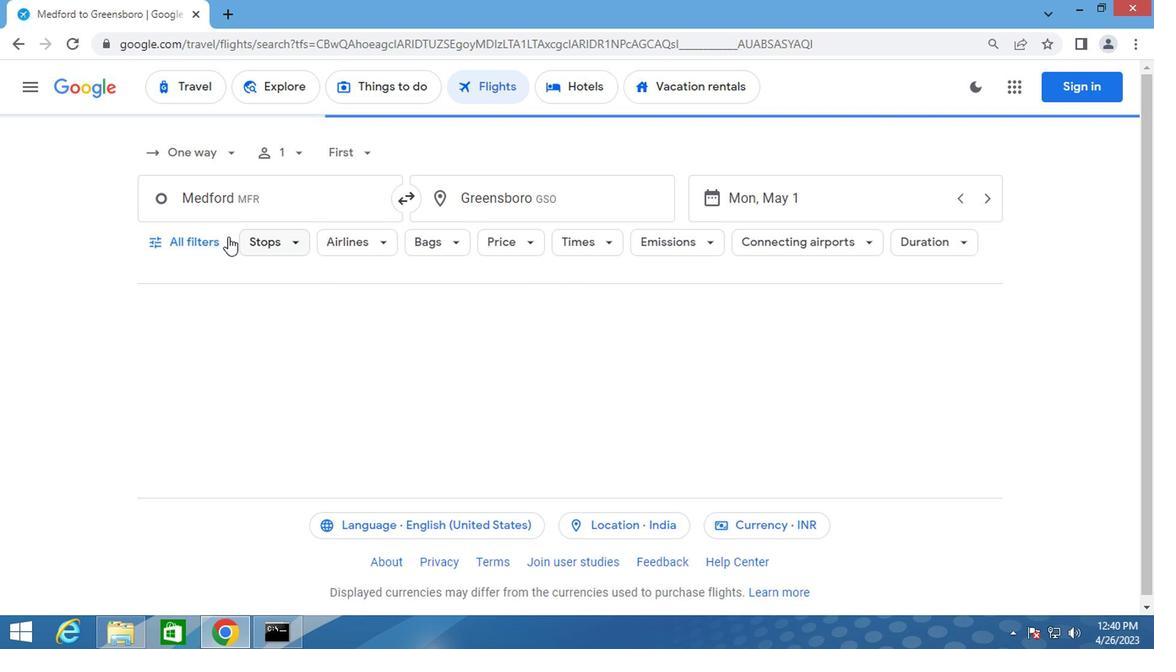 
Action: Mouse pressed left at (211, 234)
Screenshot: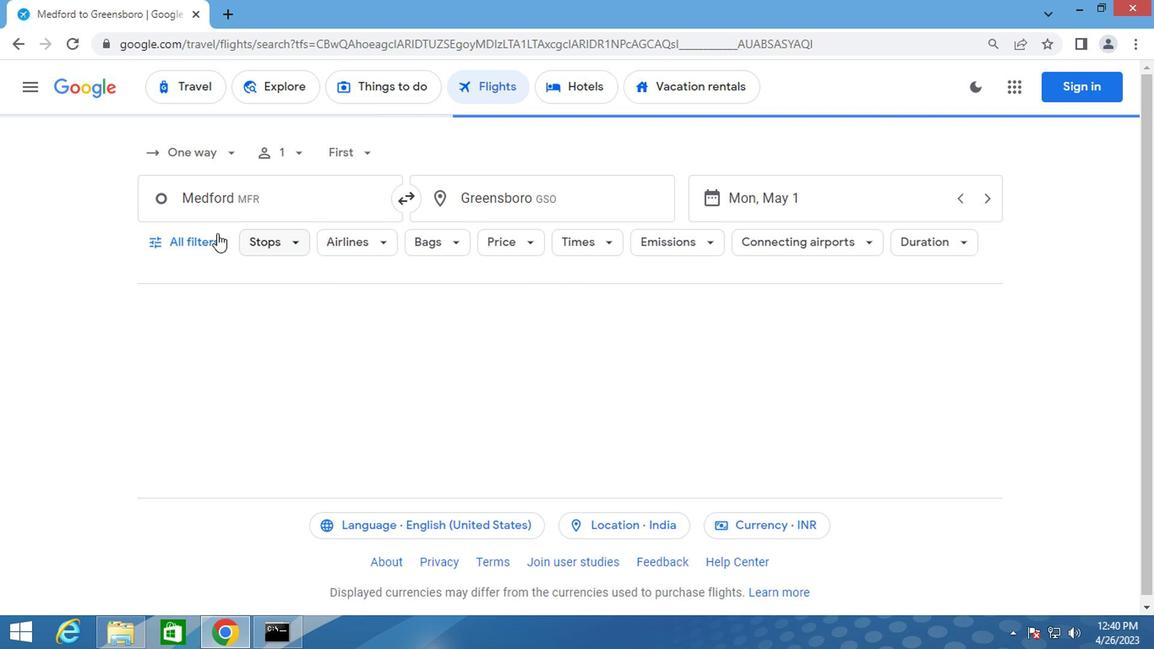 
Action: Mouse moved to (315, 437)
Screenshot: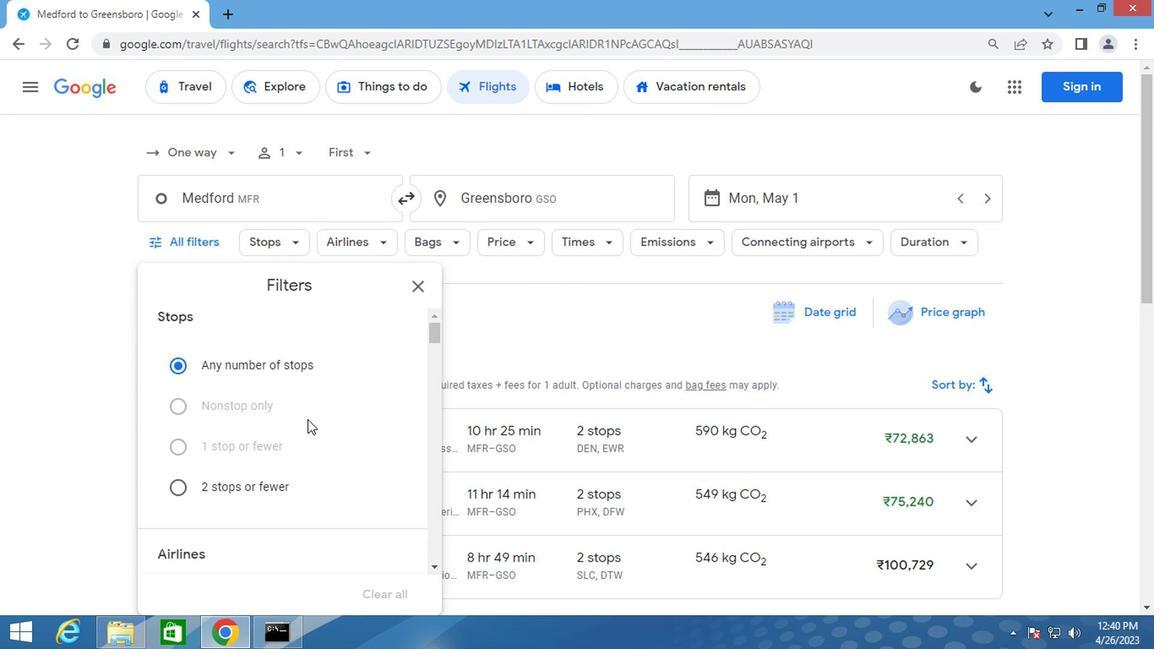 
Action: Mouse scrolled (315, 436) with delta (0, -1)
Screenshot: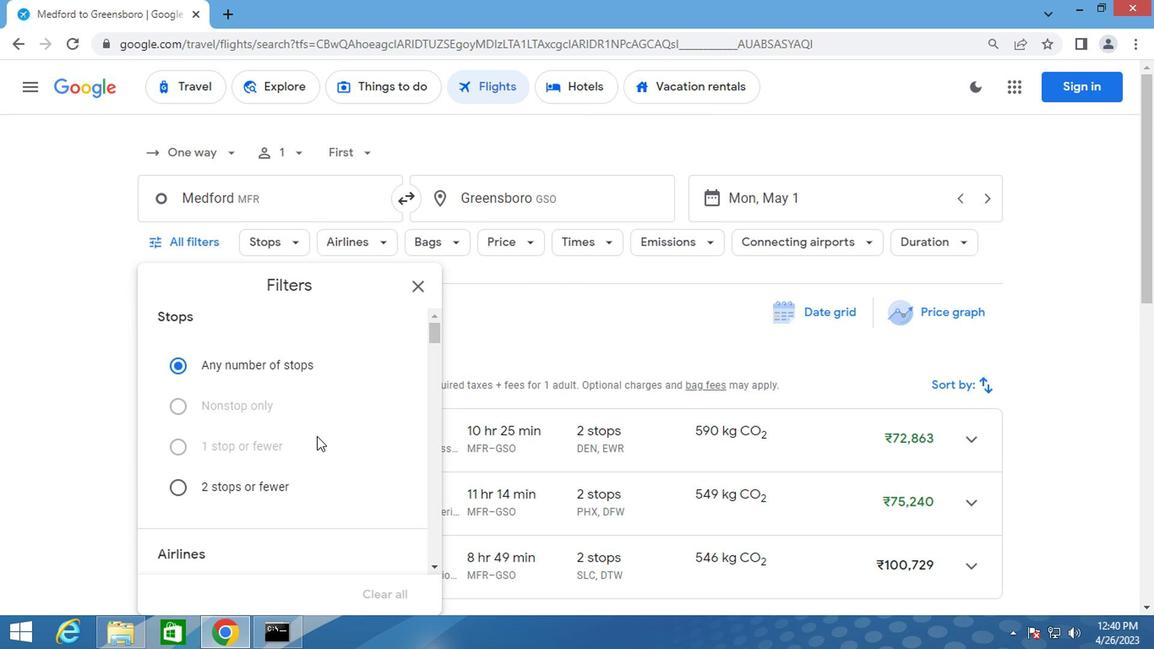 
Action: Mouse scrolled (315, 436) with delta (0, -1)
Screenshot: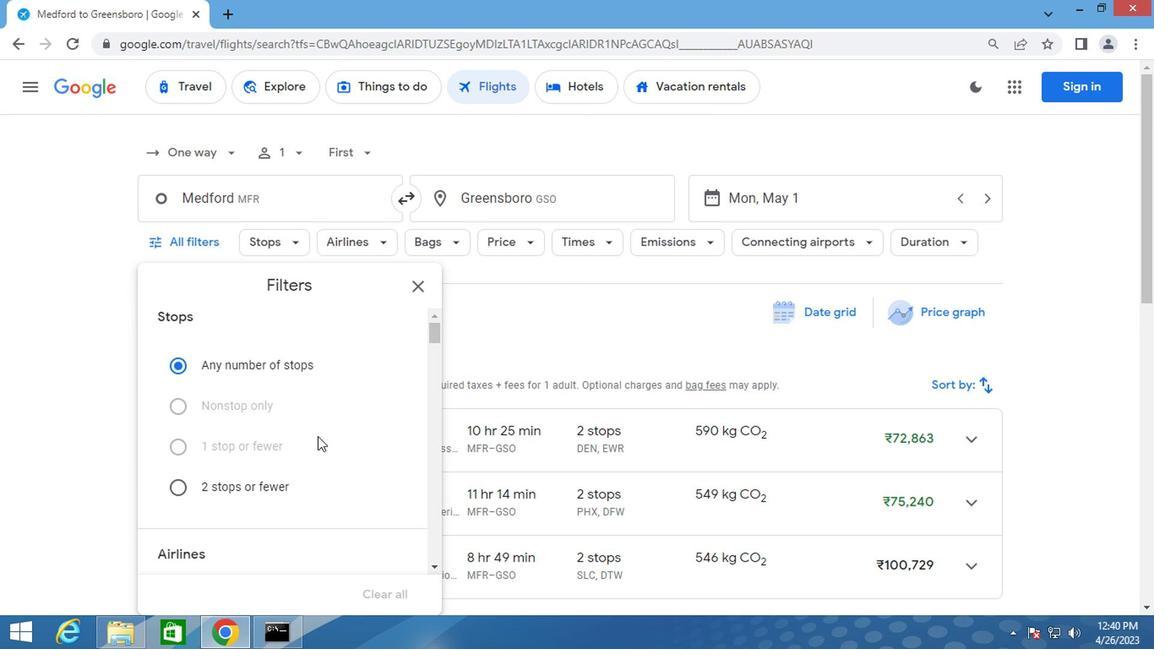 
Action: Mouse scrolled (315, 436) with delta (0, -1)
Screenshot: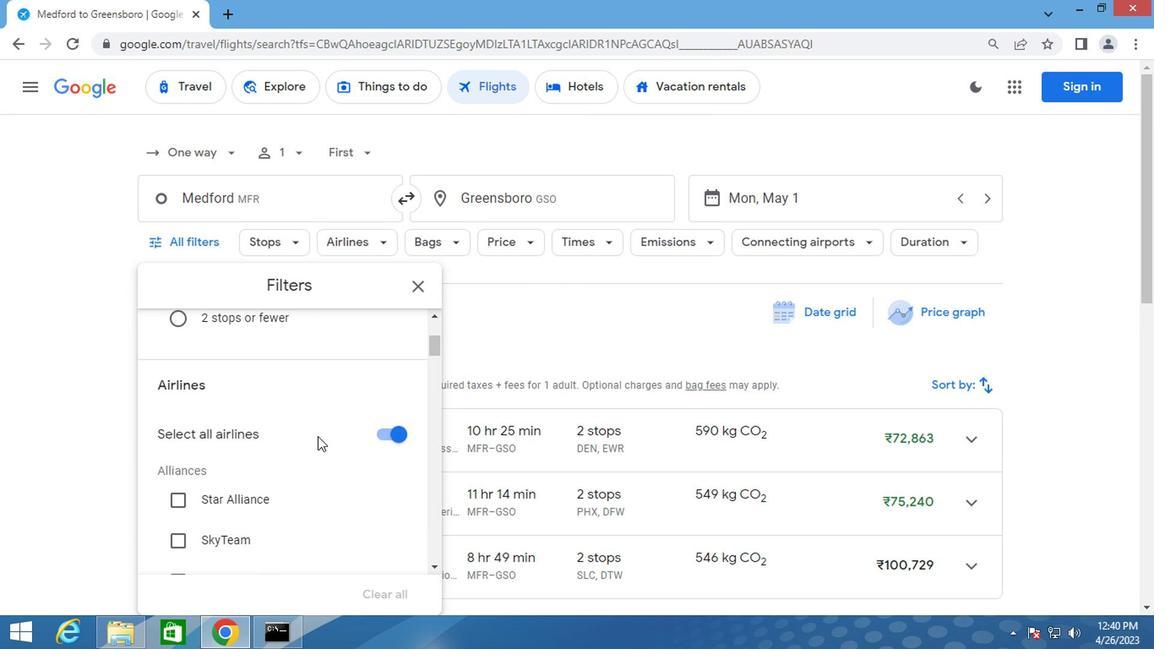 
Action: Mouse scrolled (315, 436) with delta (0, -1)
Screenshot: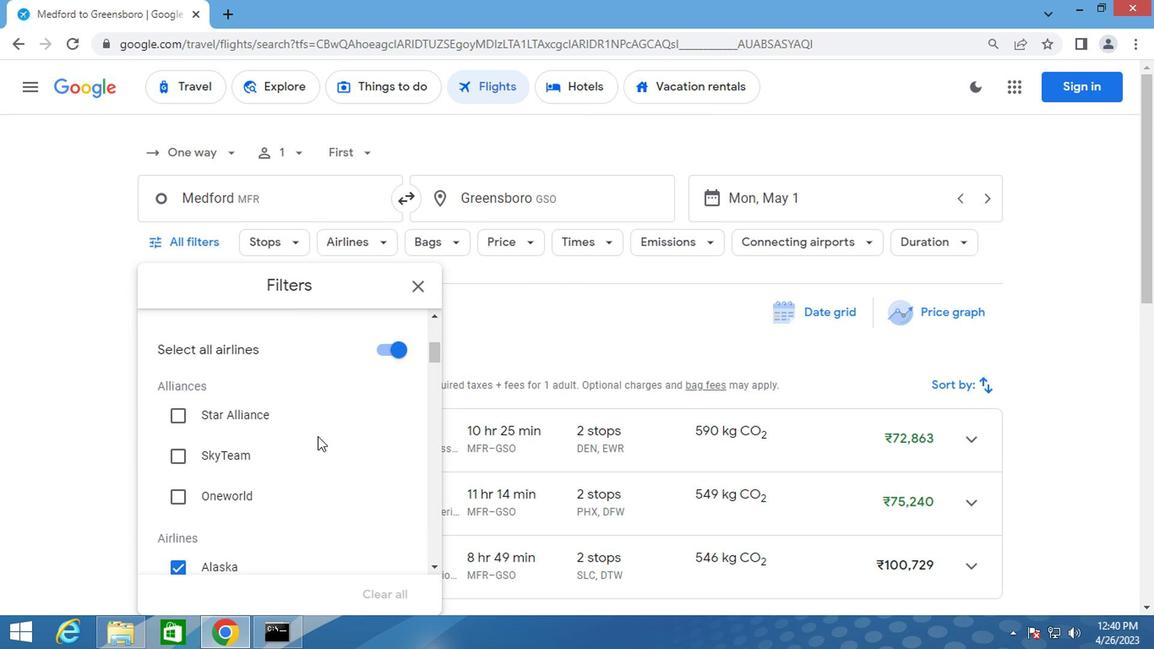 
Action: Mouse scrolled (315, 436) with delta (0, -1)
Screenshot: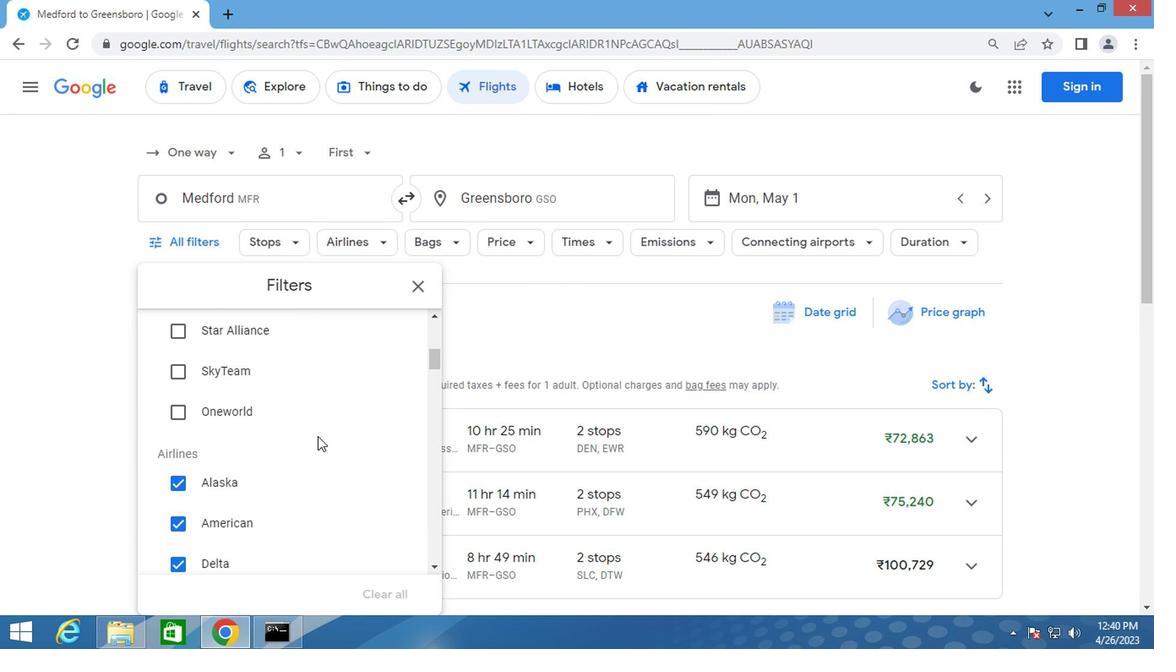 
Action: Mouse scrolled (315, 436) with delta (0, -1)
Screenshot: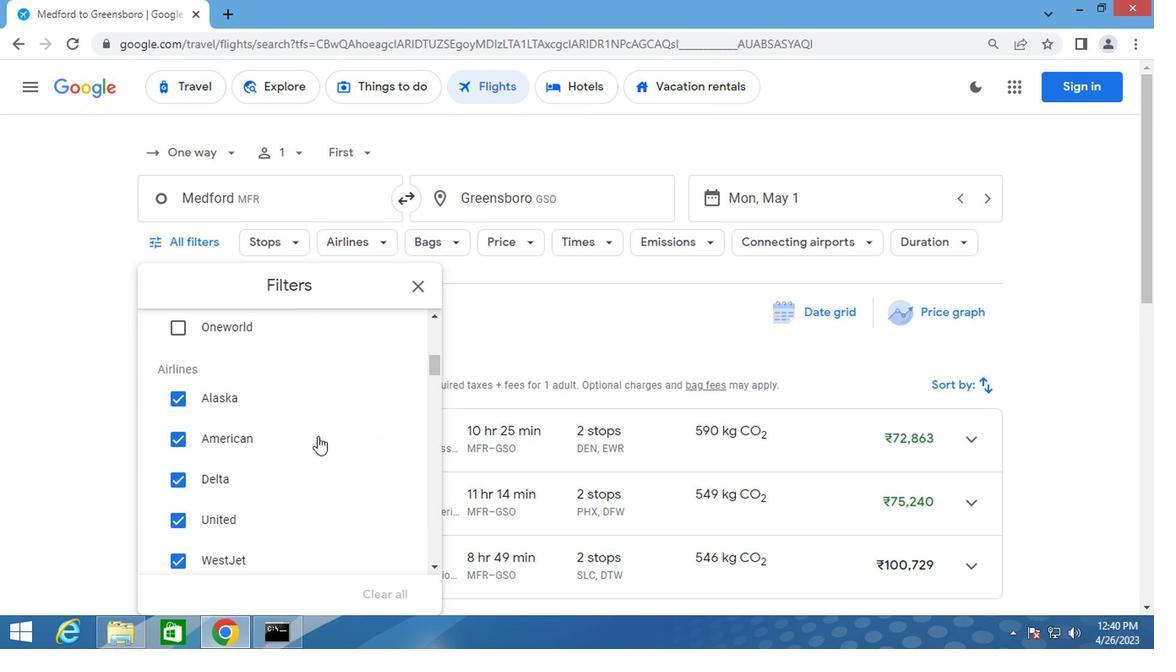 
Action: Mouse moved to (274, 454)
Screenshot: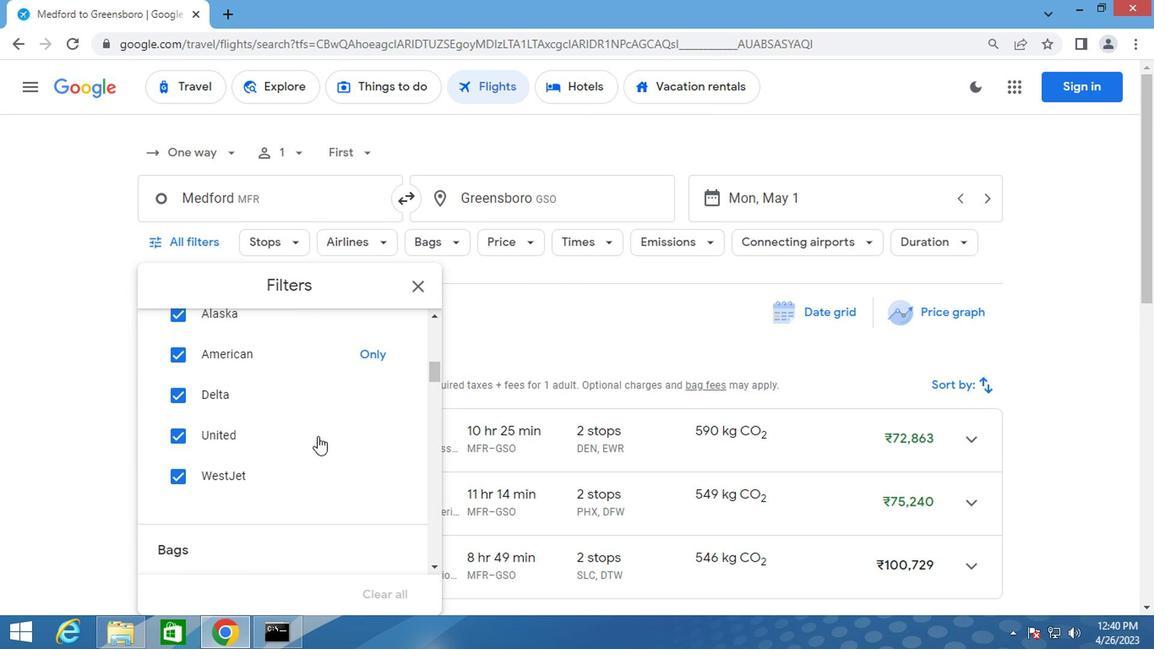 
Action: Mouse scrolled (274, 453) with delta (0, 0)
Screenshot: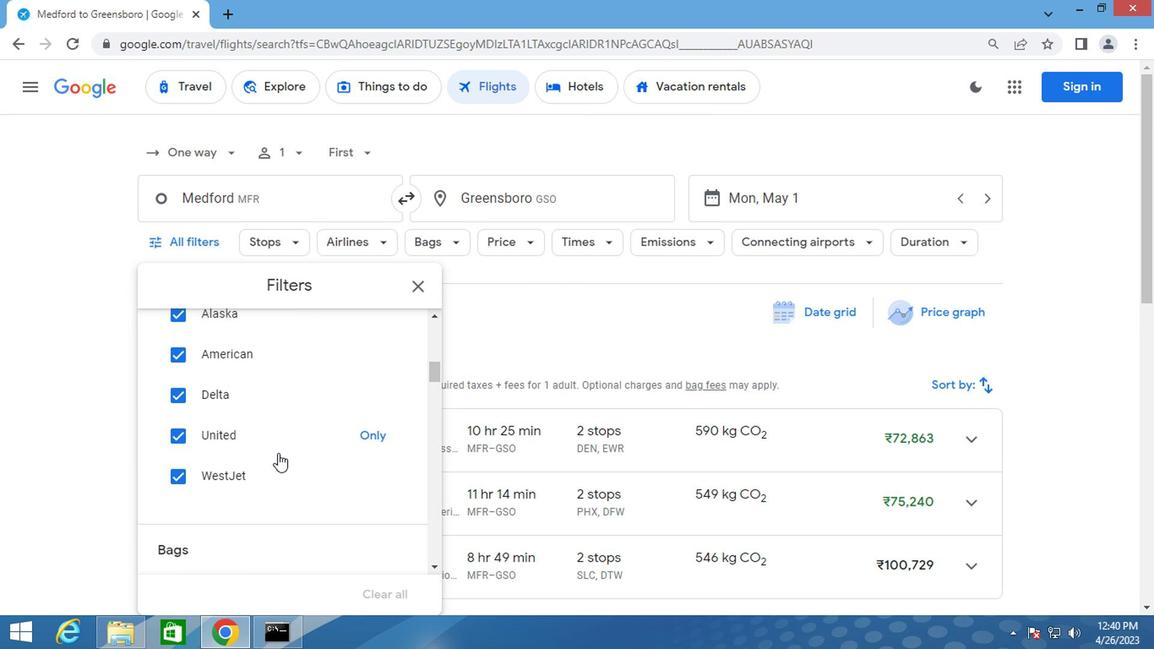 
Action: Mouse scrolled (274, 453) with delta (0, 0)
Screenshot: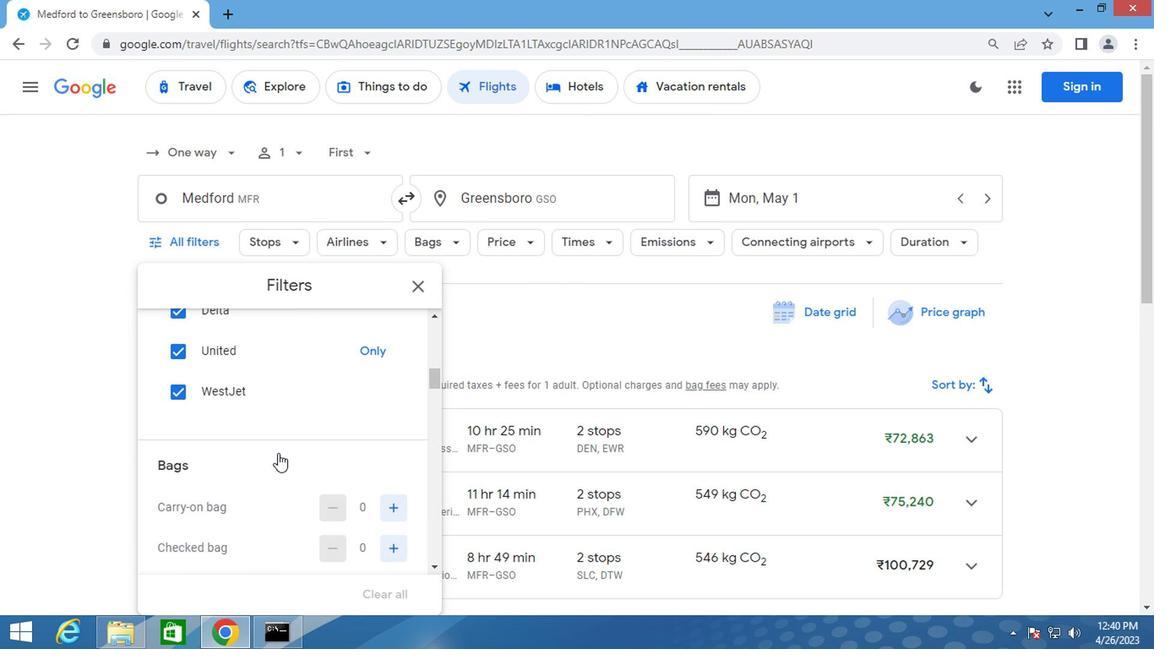 
Action: Mouse scrolled (274, 453) with delta (0, 0)
Screenshot: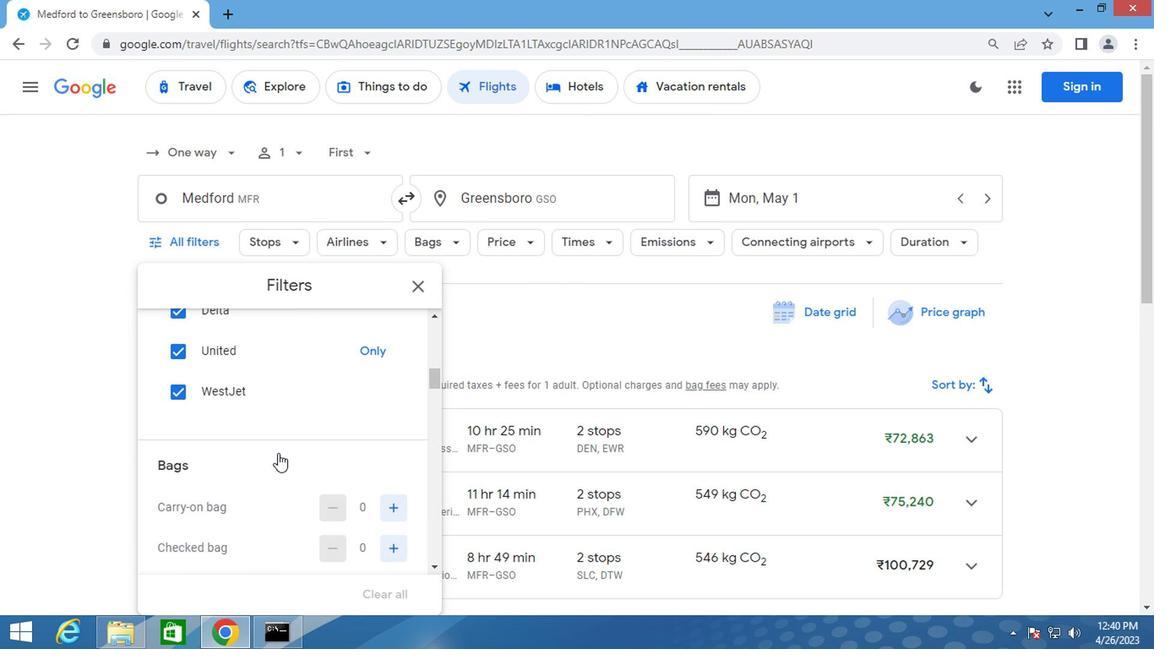 
Action: Mouse moved to (385, 375)
Screenshot: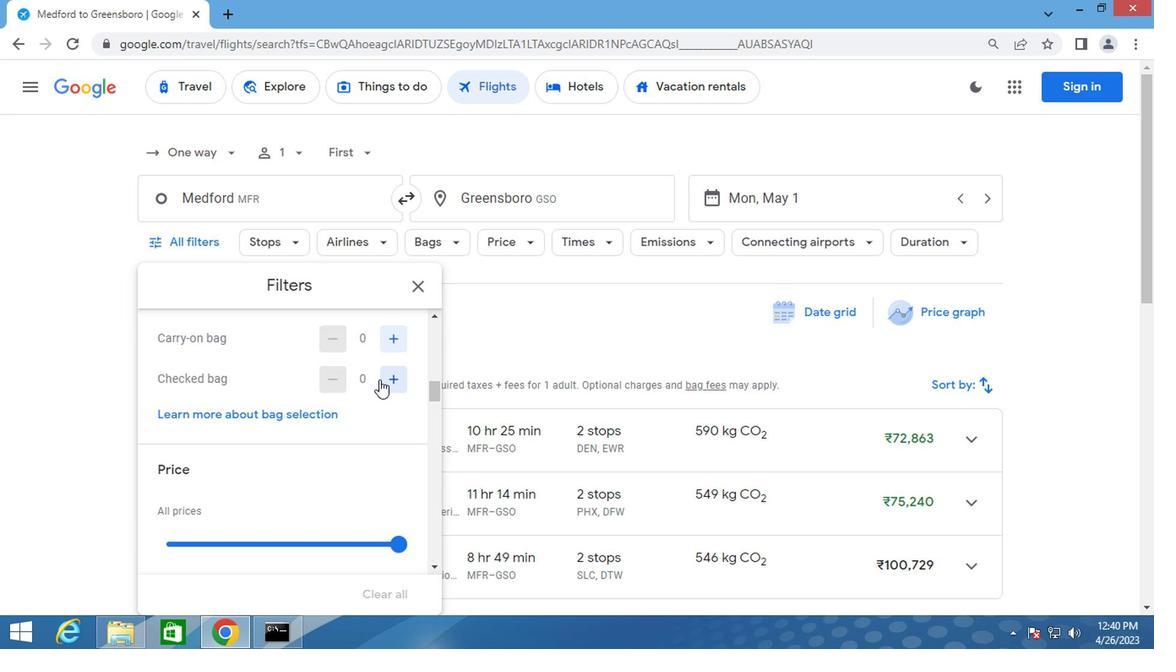 
Action: Mouse pressed left at (385, 375)
Screenshot: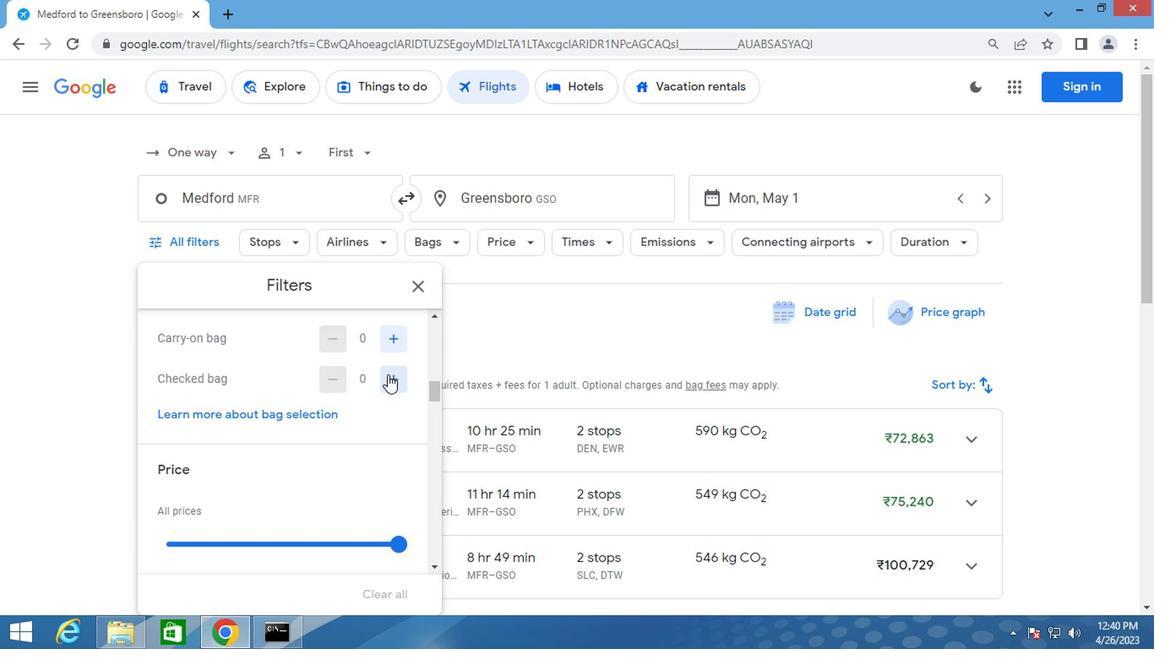 
Action: Mouse moved to (387, 375)
Screenshot: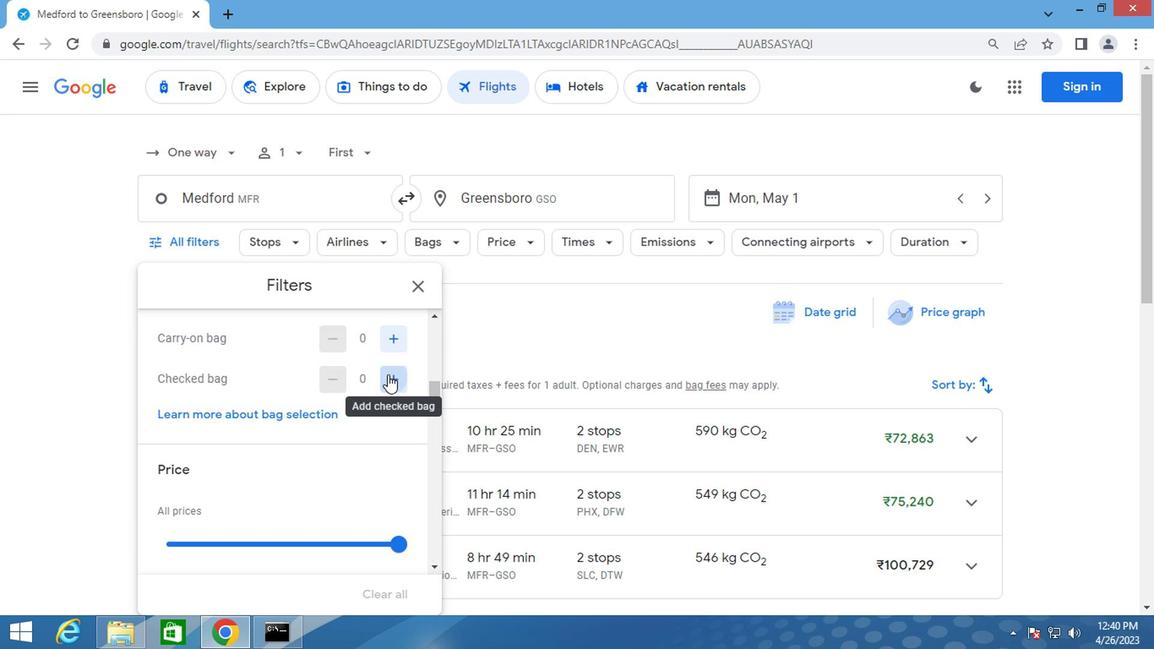 
Action: Mouse pressed left at (387, 375)
Screenshot: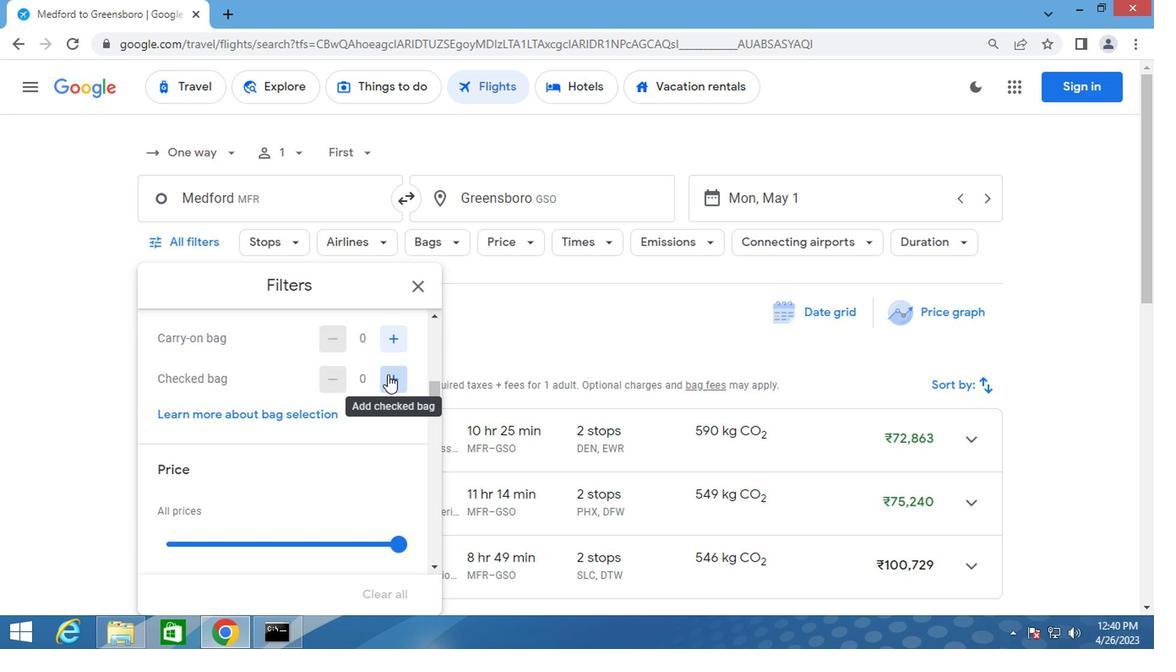
Action: Mouse moved to (387, 375)
Screenshot: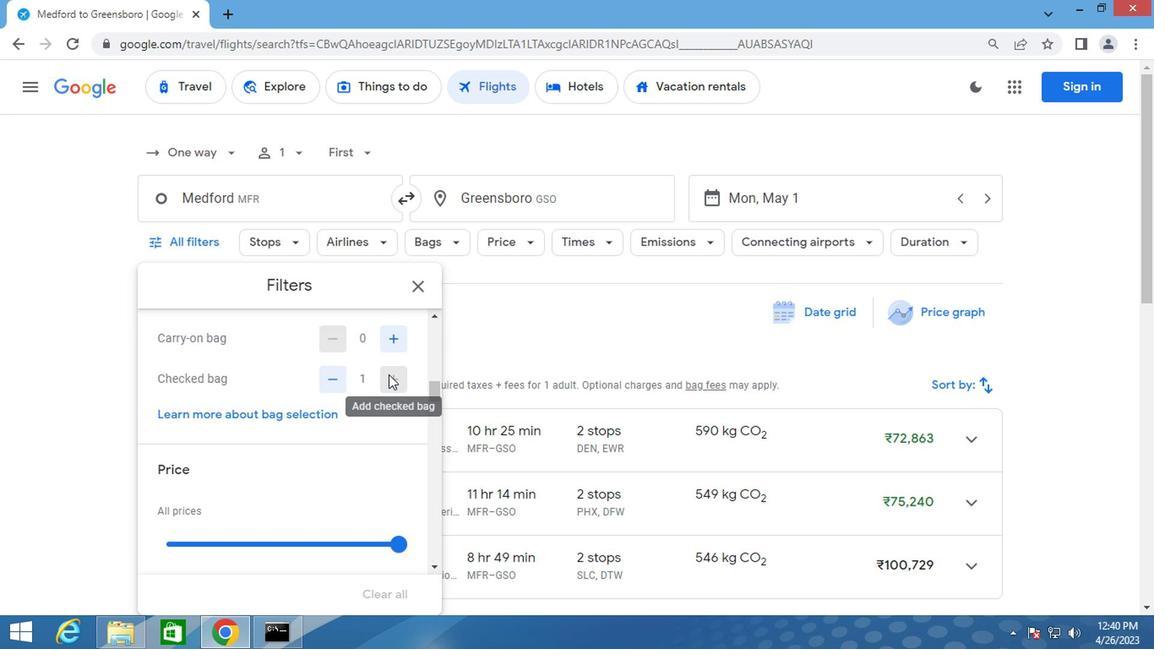 
Action: Mouse pressed left at (387, 375)
Screenshot: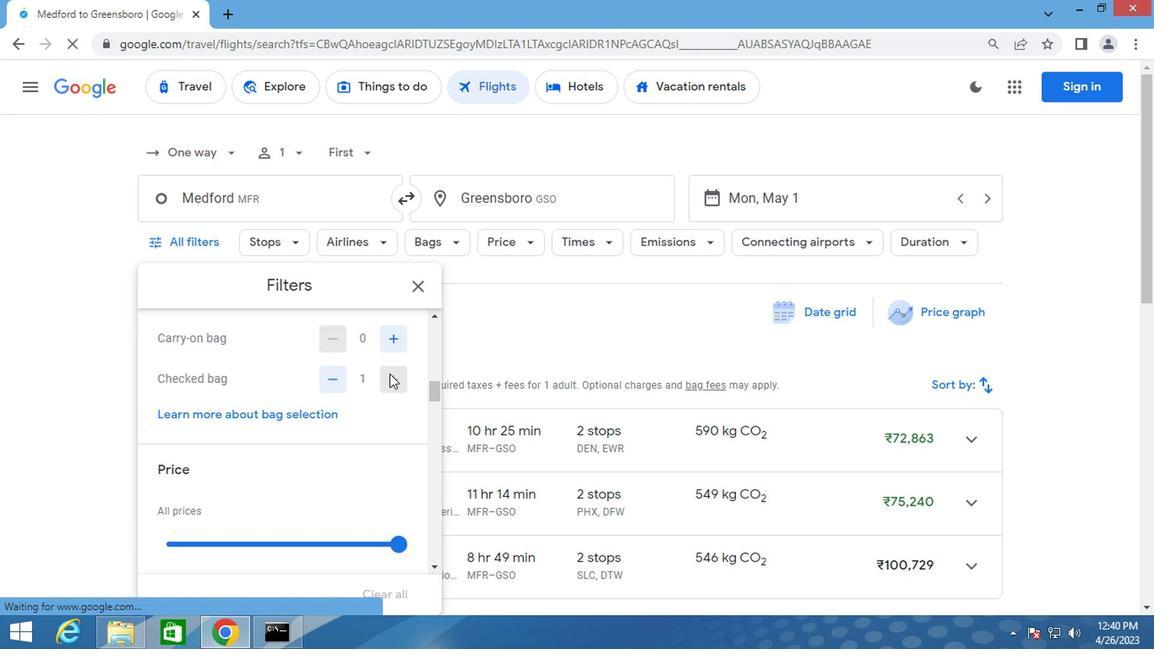 
Action: Mouse pressed left at (387, 375)
Screenshot: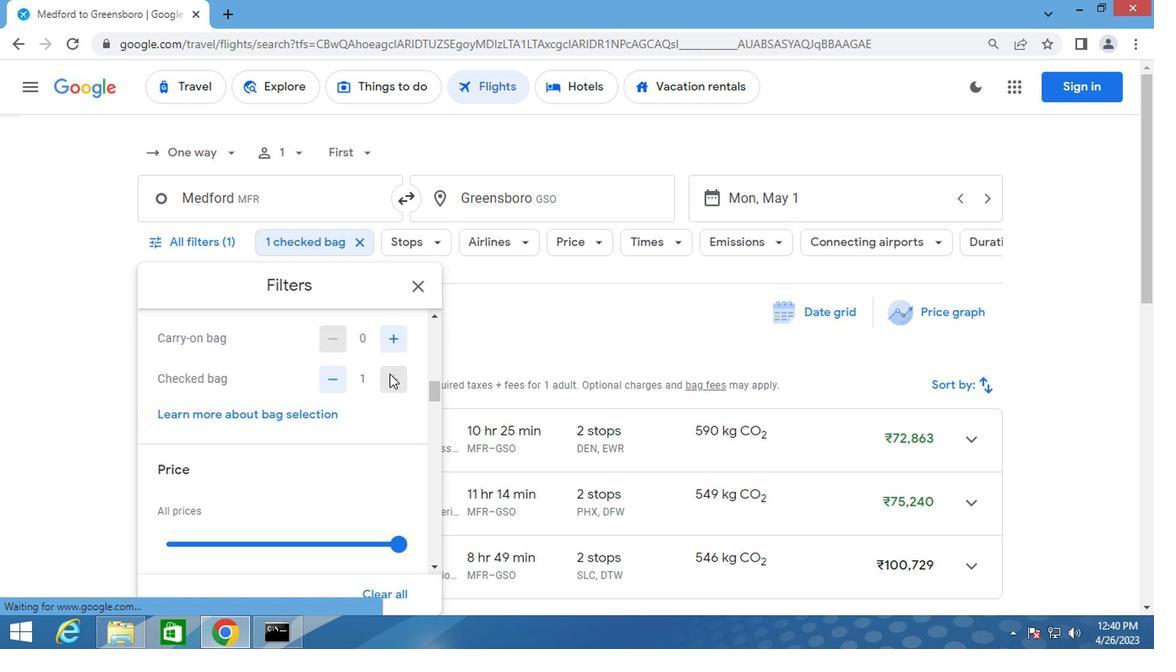 
Action: Mouse pressed left at (387, 375)
Screenshot: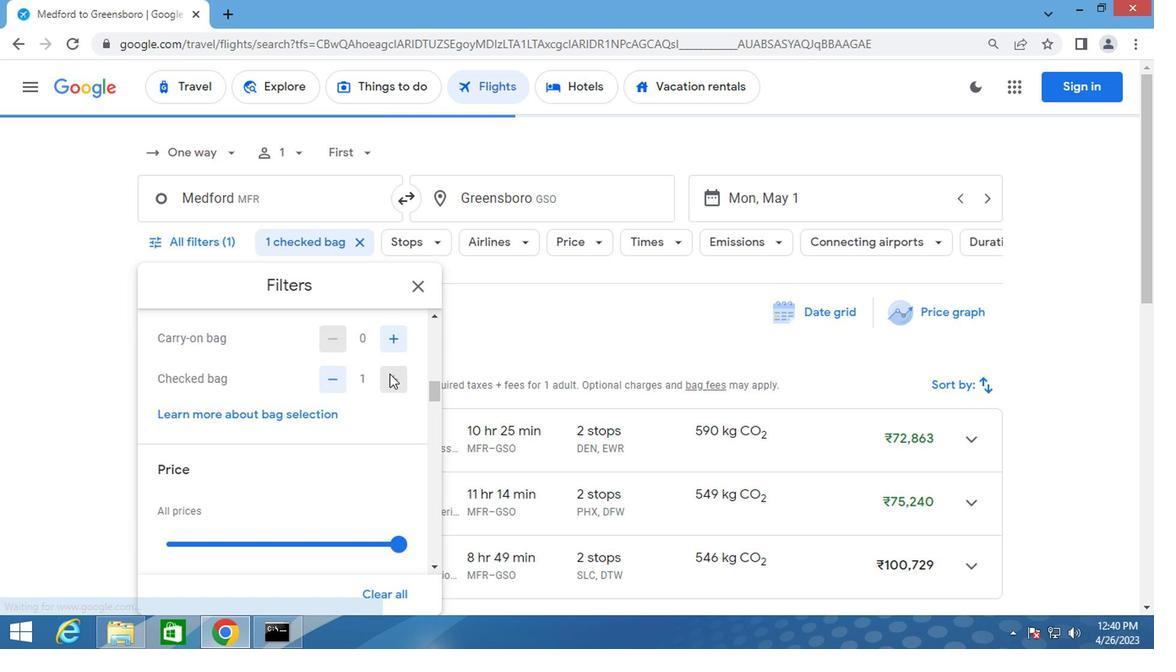 
Action: Mouse pressed left at (387, 375)
Screenshot: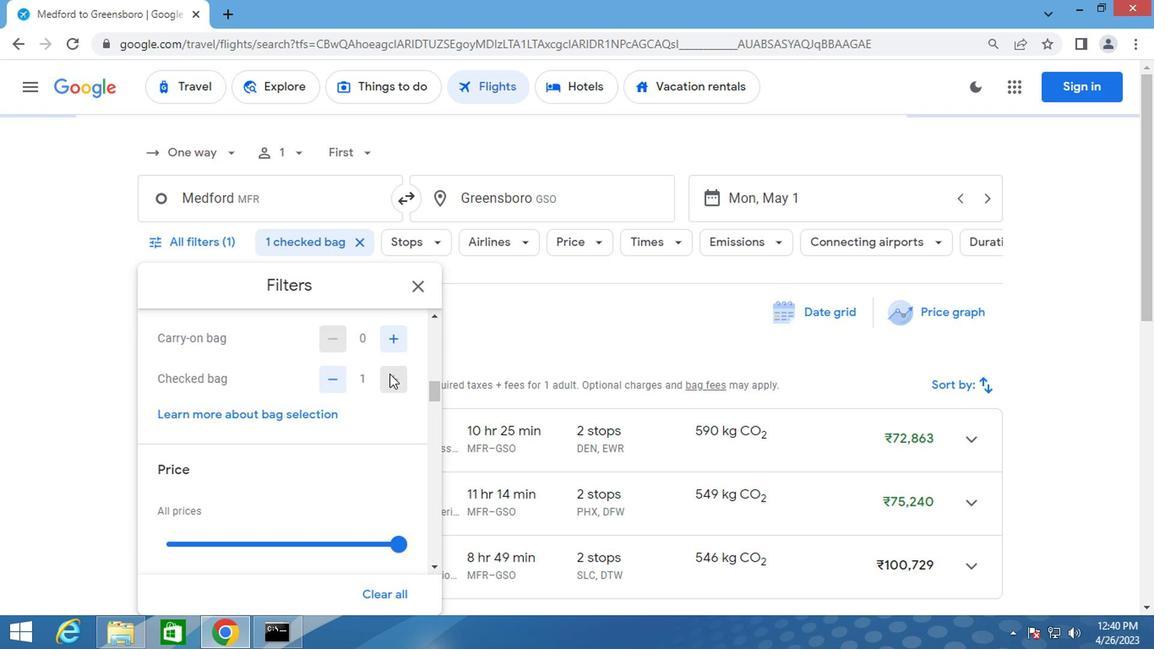 
Action: Mouse pressed left at (387, 375)
Screenshot: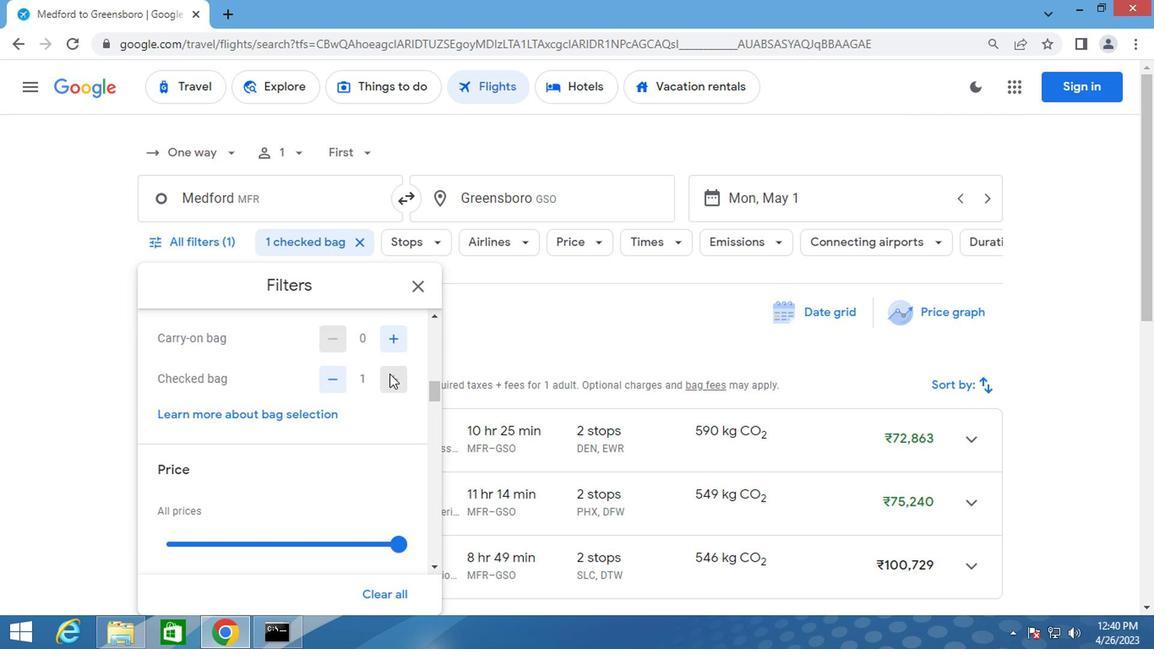 
Action: Mouse pressed left at (387, 375)
Screenshot: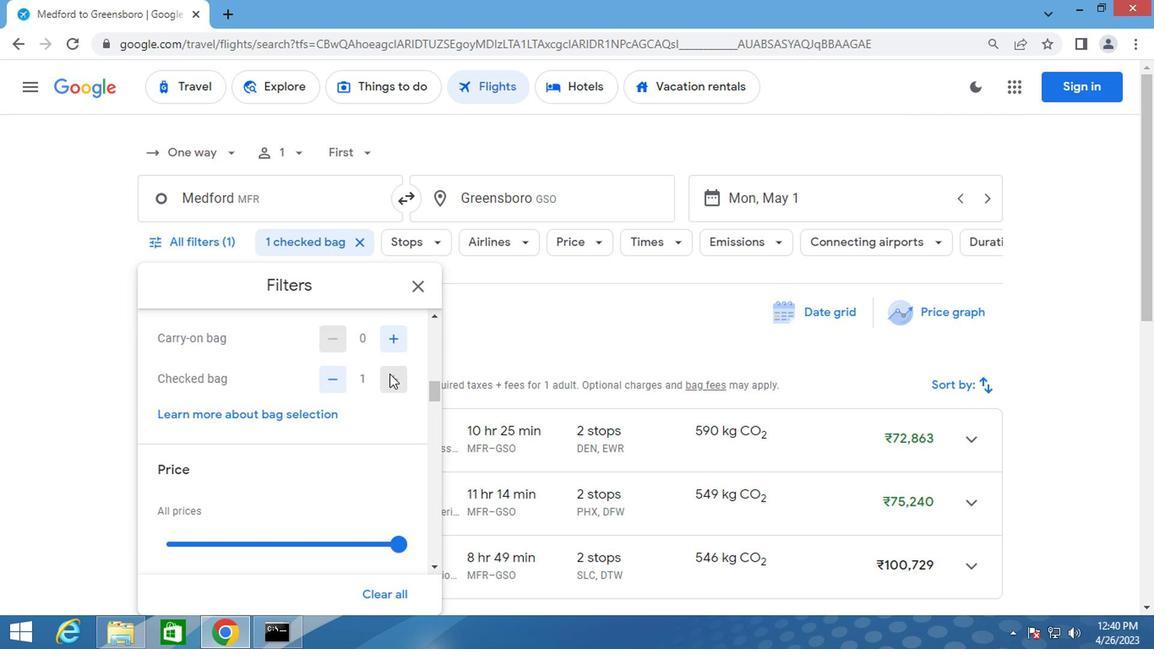 
Action: Mouse moved to (327, 408)
Screenshot: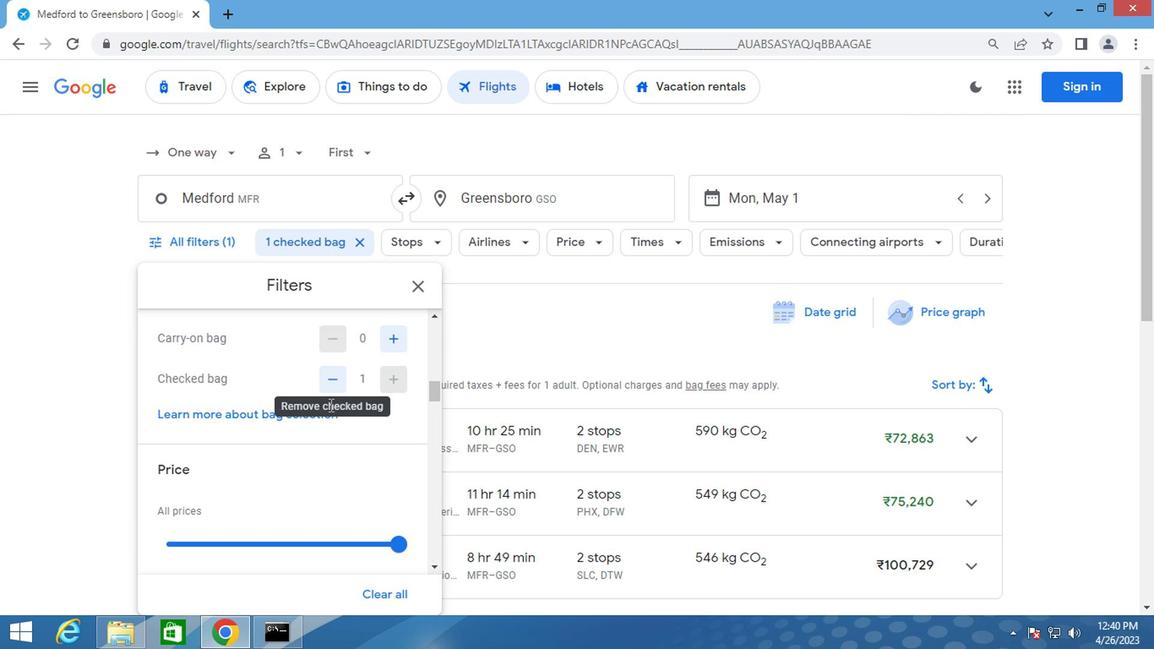 
Action: Mouse scrolled (327, 408) with delta (0, 0)
Screenshot: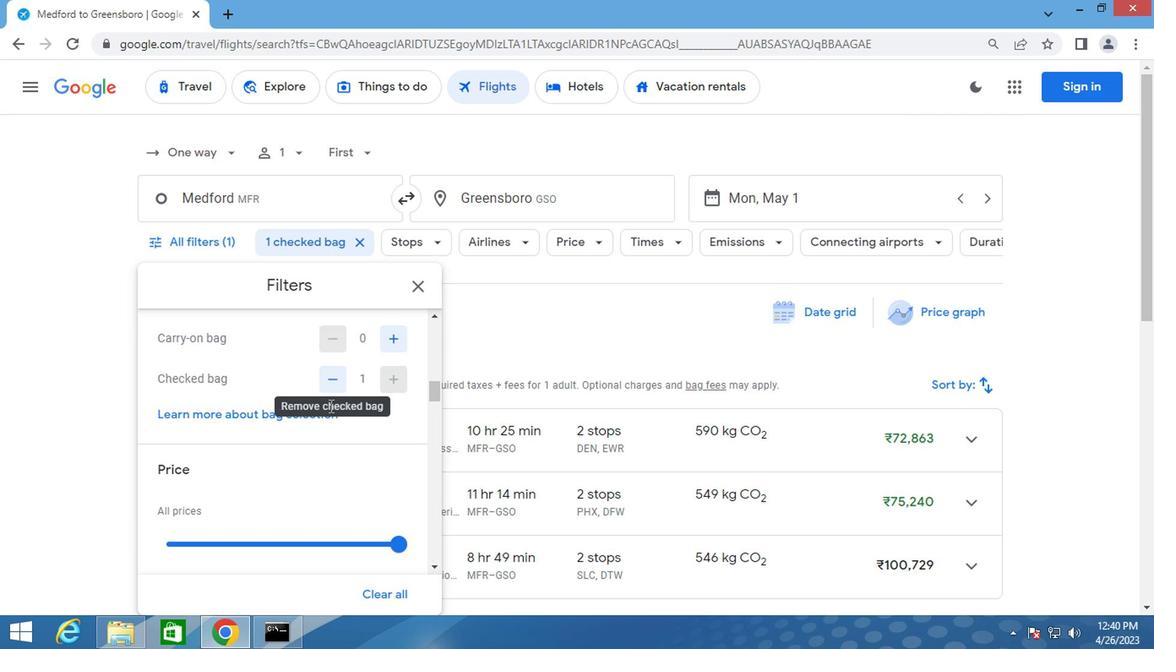 
Action: Mouse moved to (386, 449)
Screenshot: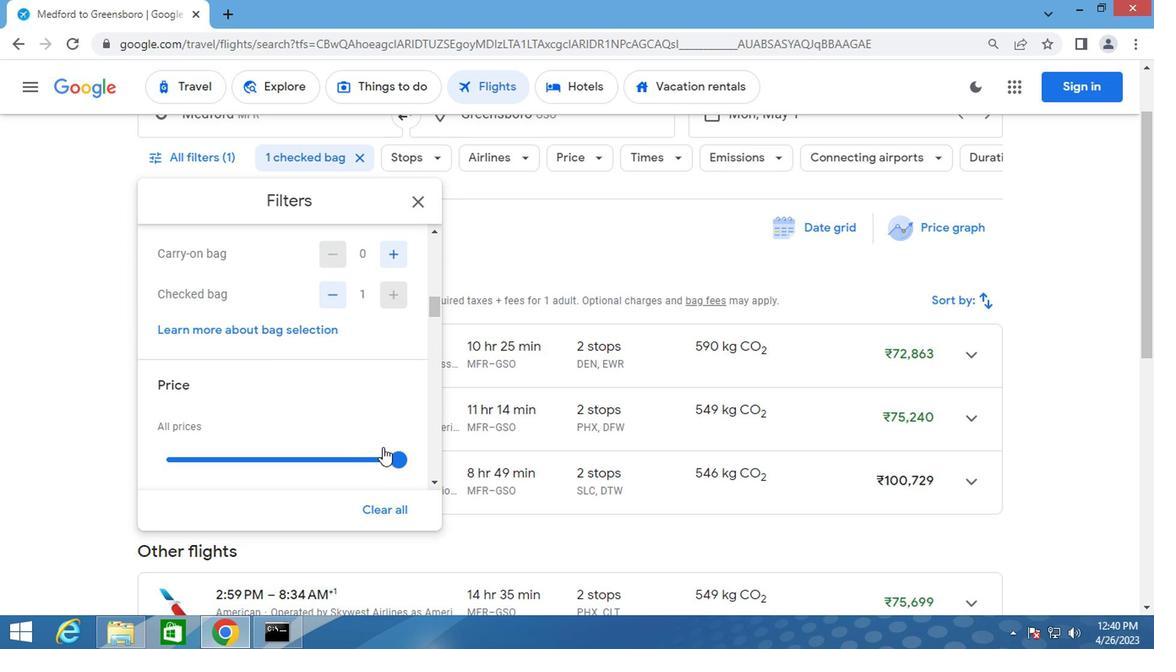
Action: Mouse pressed left at (386, 449)
Screenshot: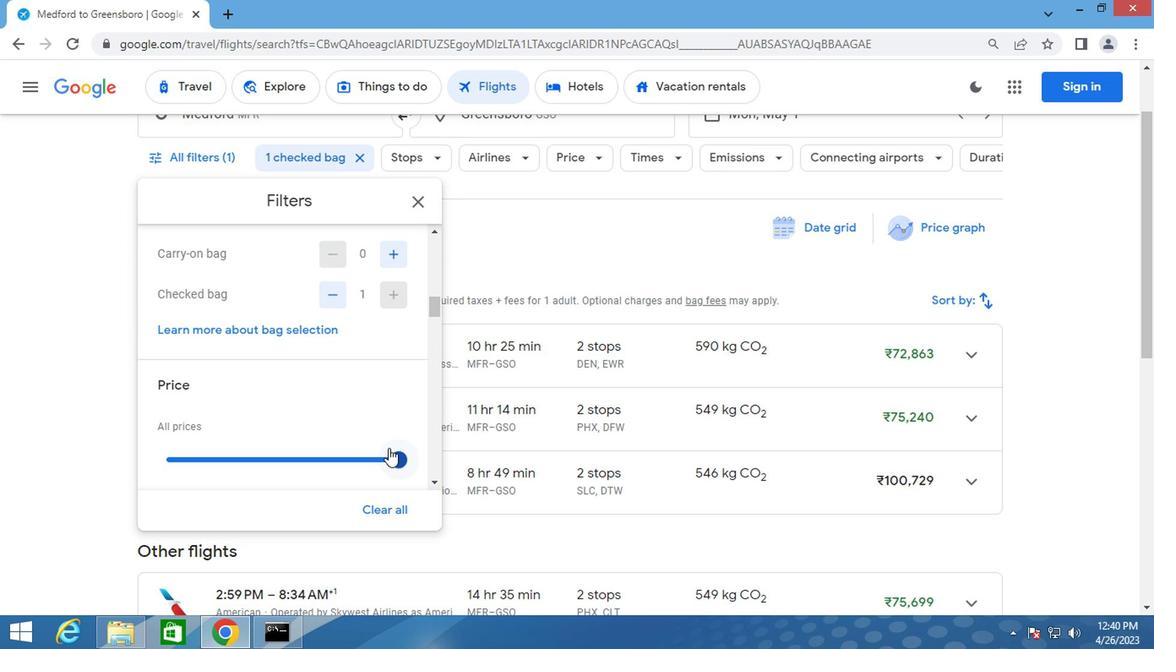 
Action: Mouse moved to (180, 458)
Screenshot: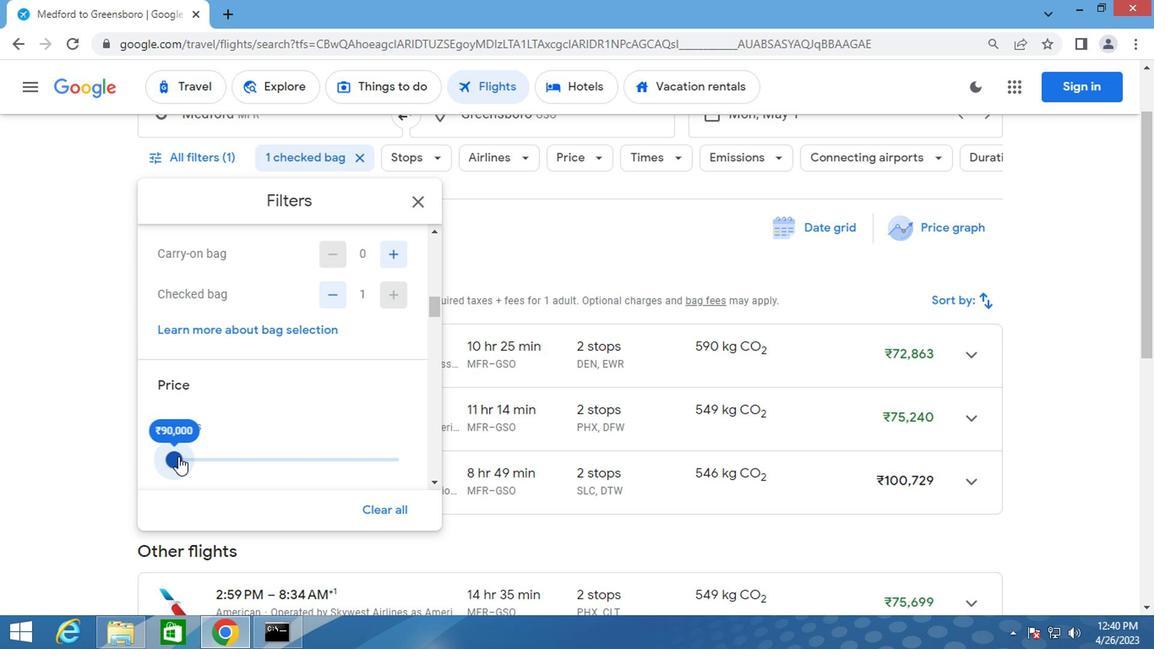 
Action: Mouse scrolled (180, 457) with delta (0, -1)
Screenshot: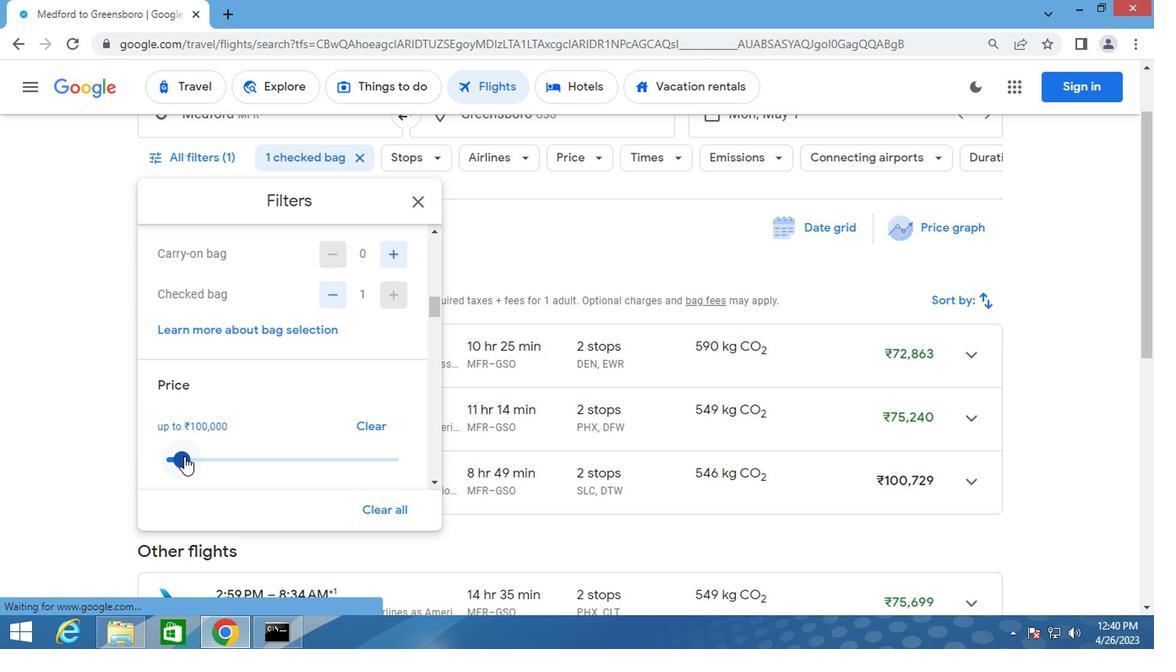 
Action: Mouse moved to (253, 434)
Screenshot: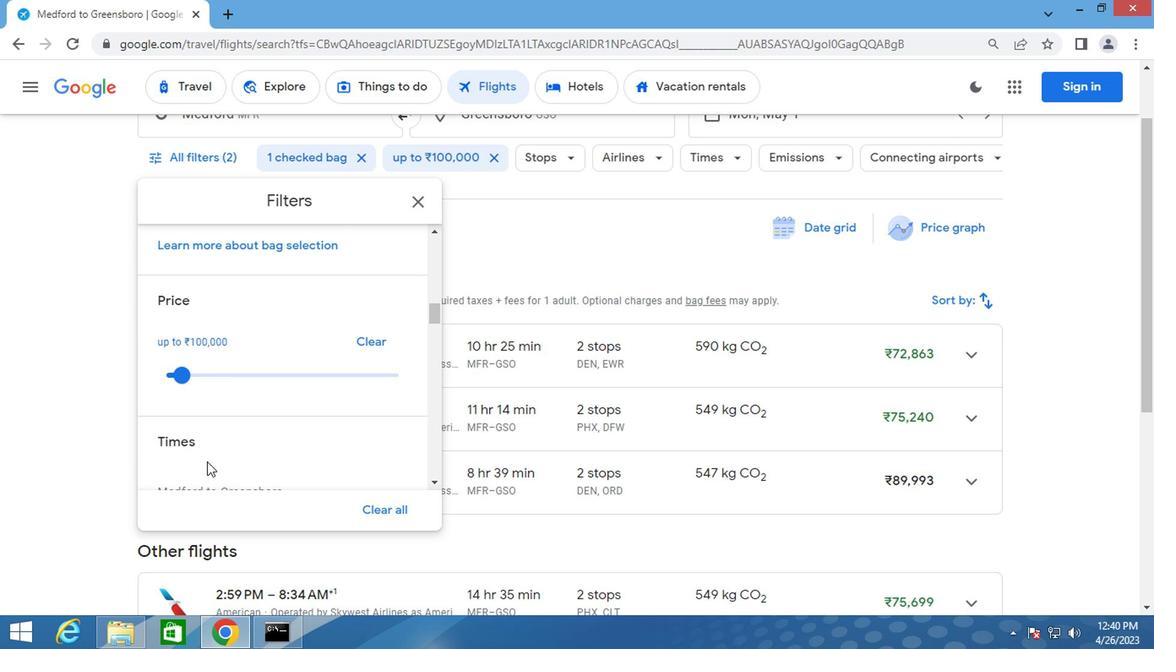 
Action: Mouse scrolled (253, 433) with delta (0, 0)
Screenshot: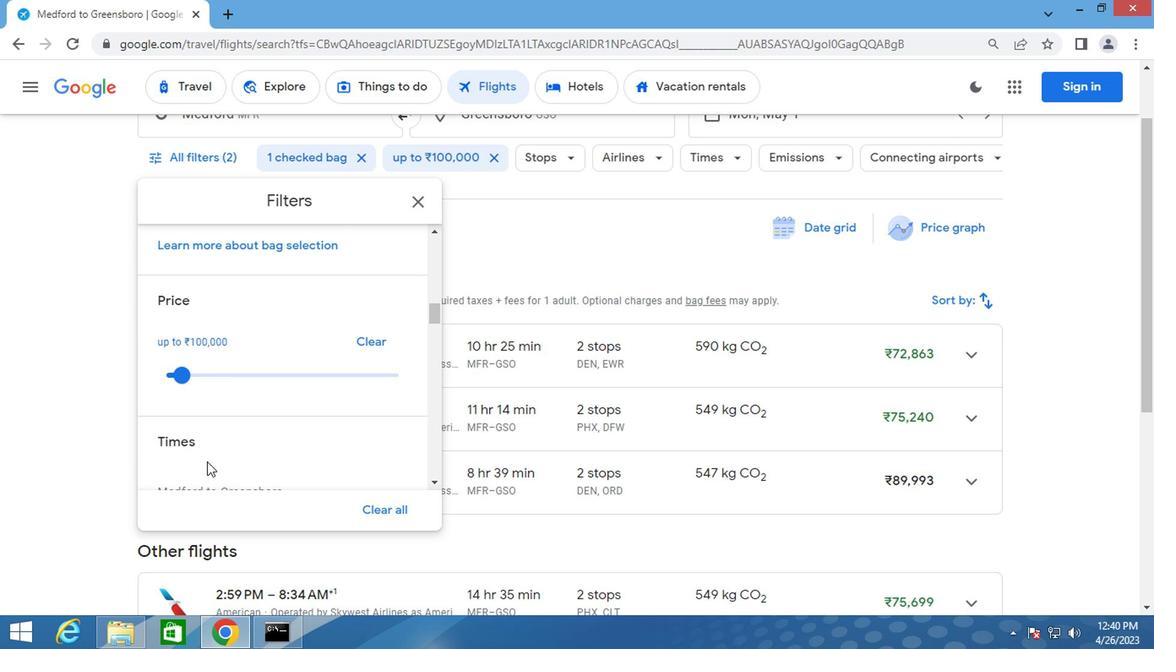 
Action: Mouse scrolled (253, 433) with delta (0, 0)
Screenshot: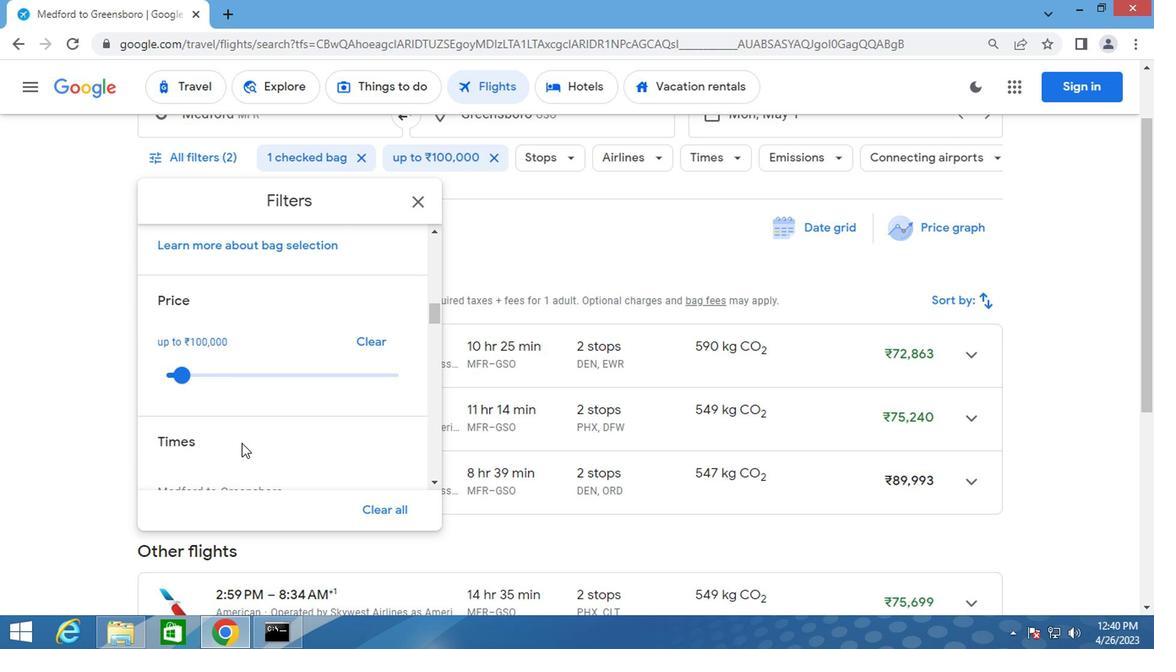 
Action: Mouse moved to (399, 399)
Screenshot: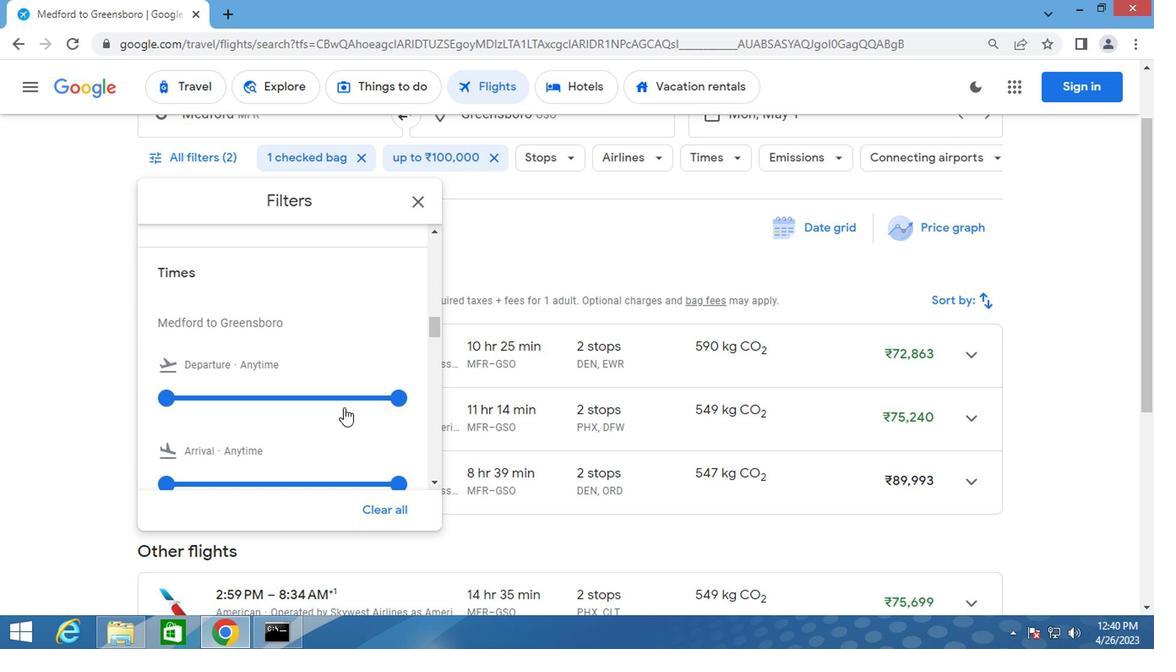 
Action: Mouse pressed left at (399, 399)
Screenshot: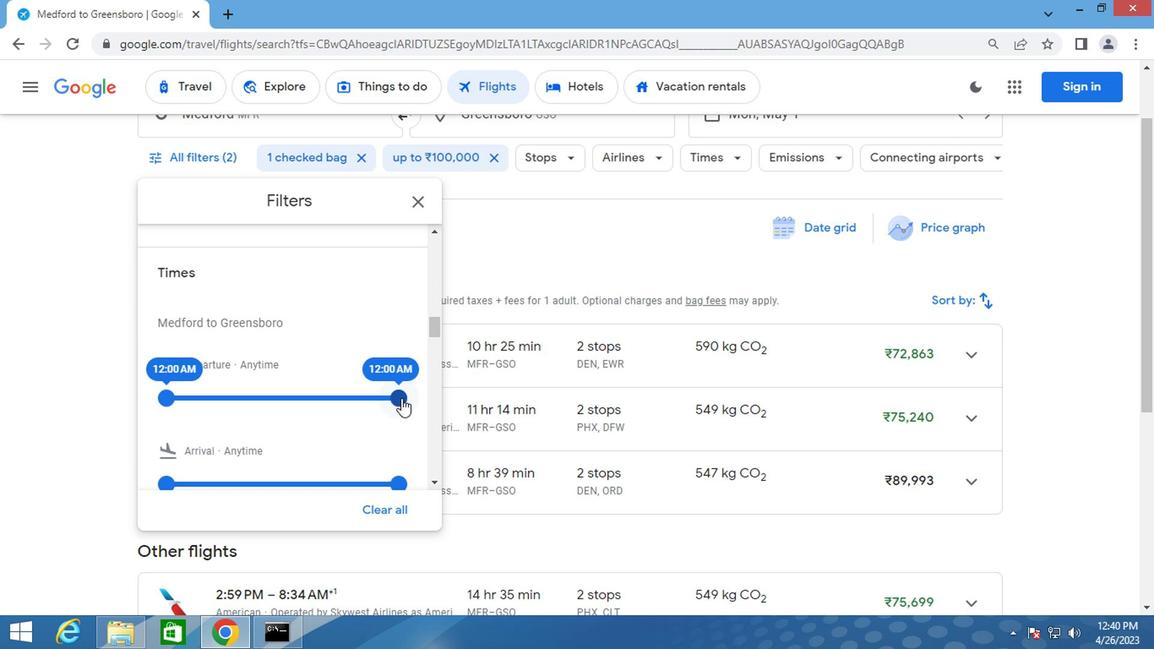 
Action: Mouse moved to (407, 203)
Screenshot: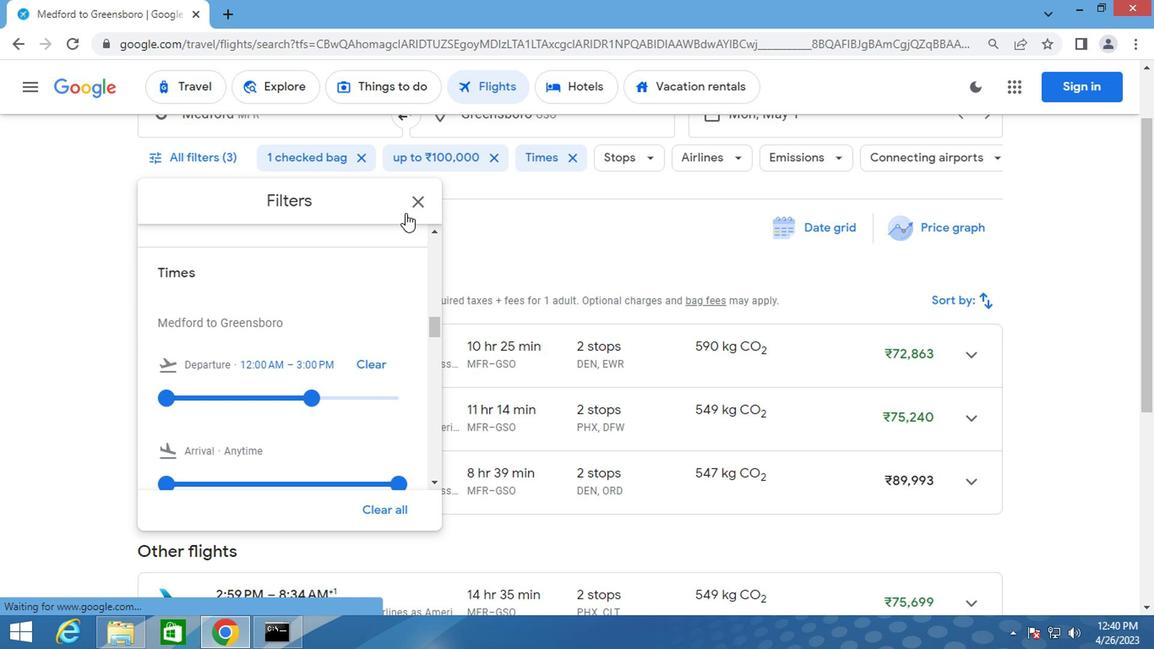 
Action: Mouse pressed left at (407, 203)
Screenshot: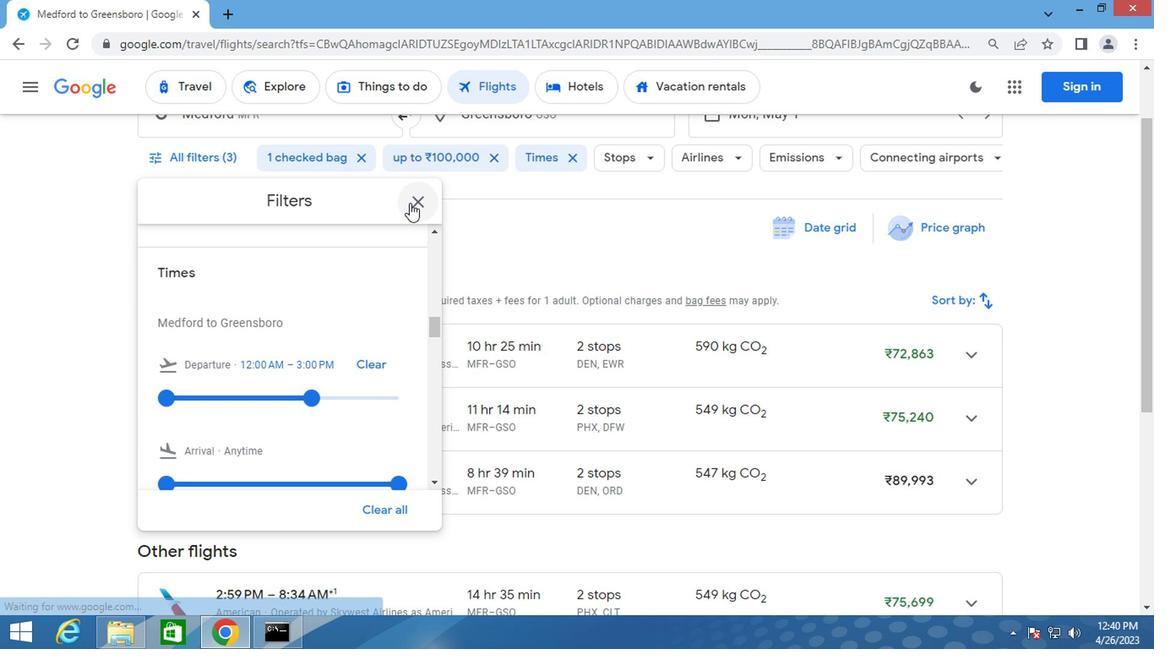 
Action: Mouse moved to (409, 201)
Screenshot: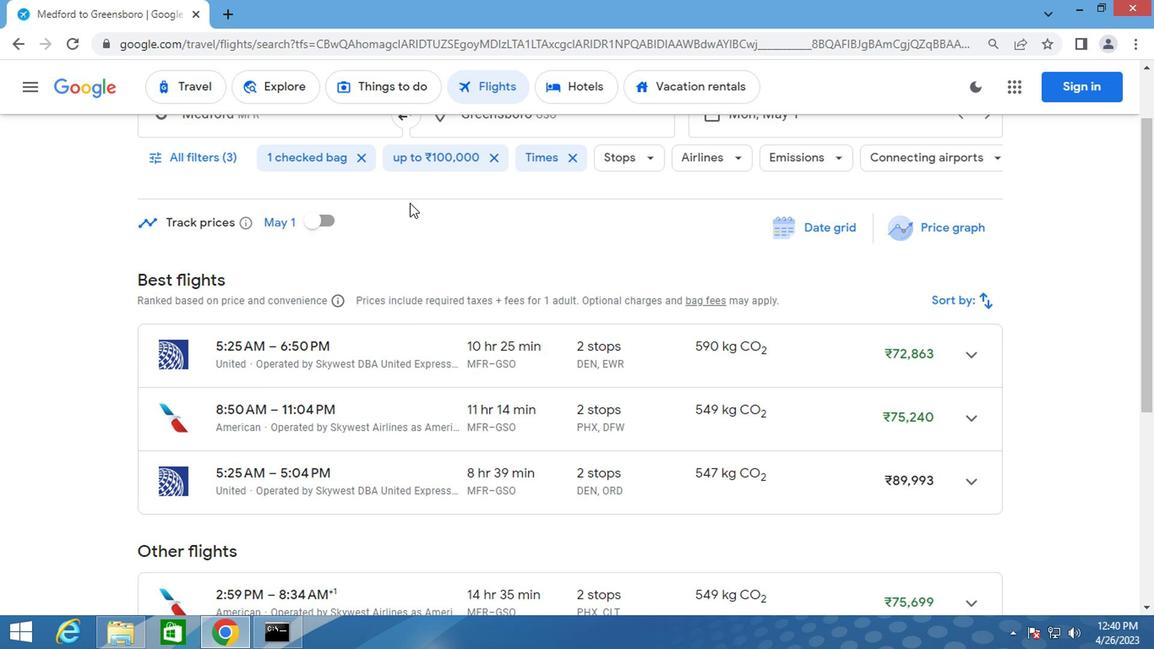 
Action: Key pressed <Key.f8>
Screenshot: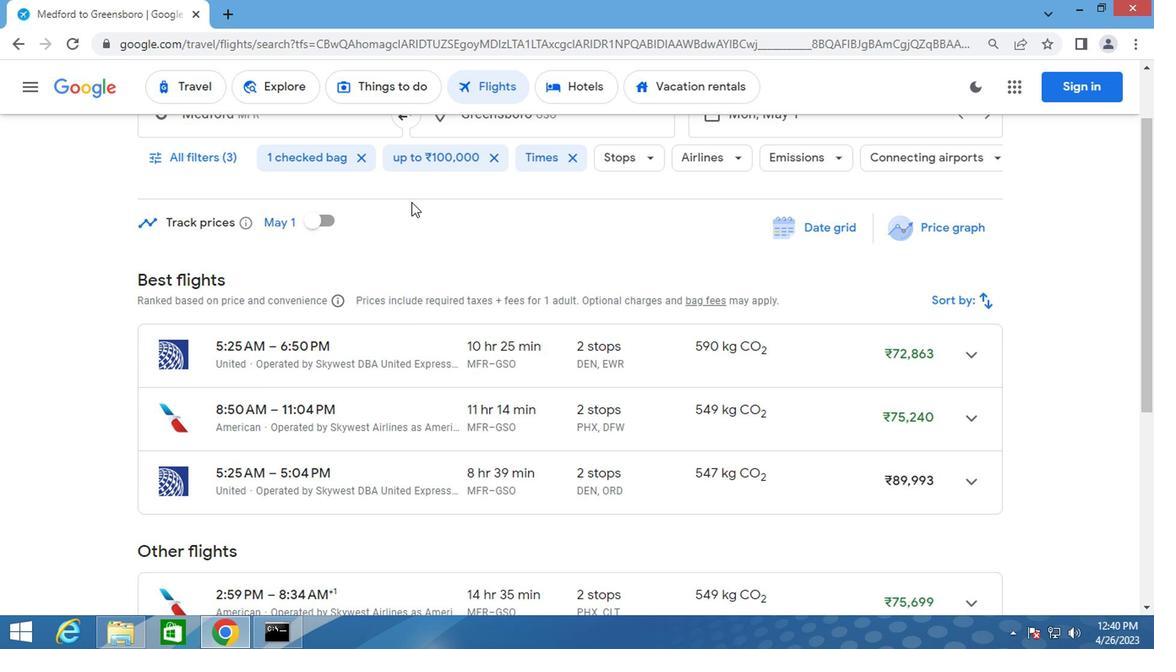 
